 Task: Start a Sprint called Sprint0000000026 in Scrum Project Project0000000009 in Jira. Start a Sprint called Sprint0000000027 in Scrum Project Project0000000009 in Jira. Start a Sprint called Sprint0000000028 in Scrum Project Project0000000010 in Jira. Start a Sprint called Sprint0000000029 in Scrum Project Project0000000010 in Jira. Start a Sprint called Sprint0000000030 in Scrum Project Project0000000010 in Jira
Action: Mouse scrolled (579, 410) with delta (0, 0)
Screenshot: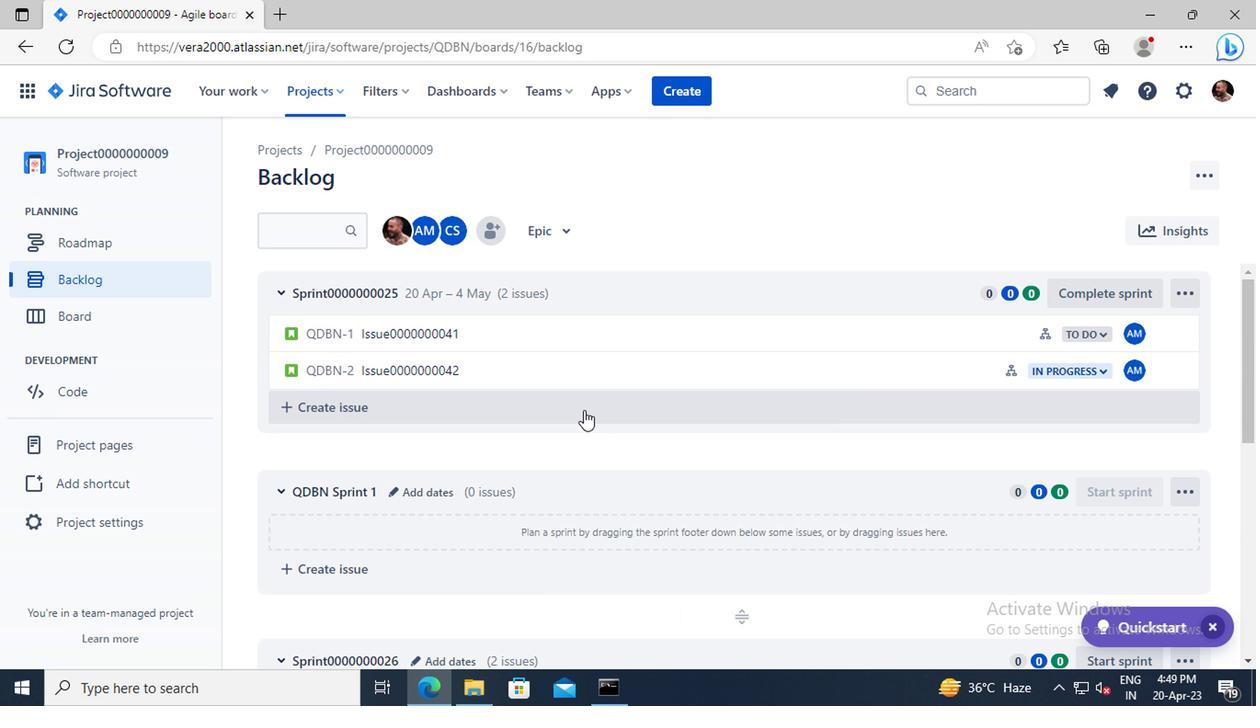 
Action: Mouse scrolled (579, 410) with delta (0, 0)
Screenshot: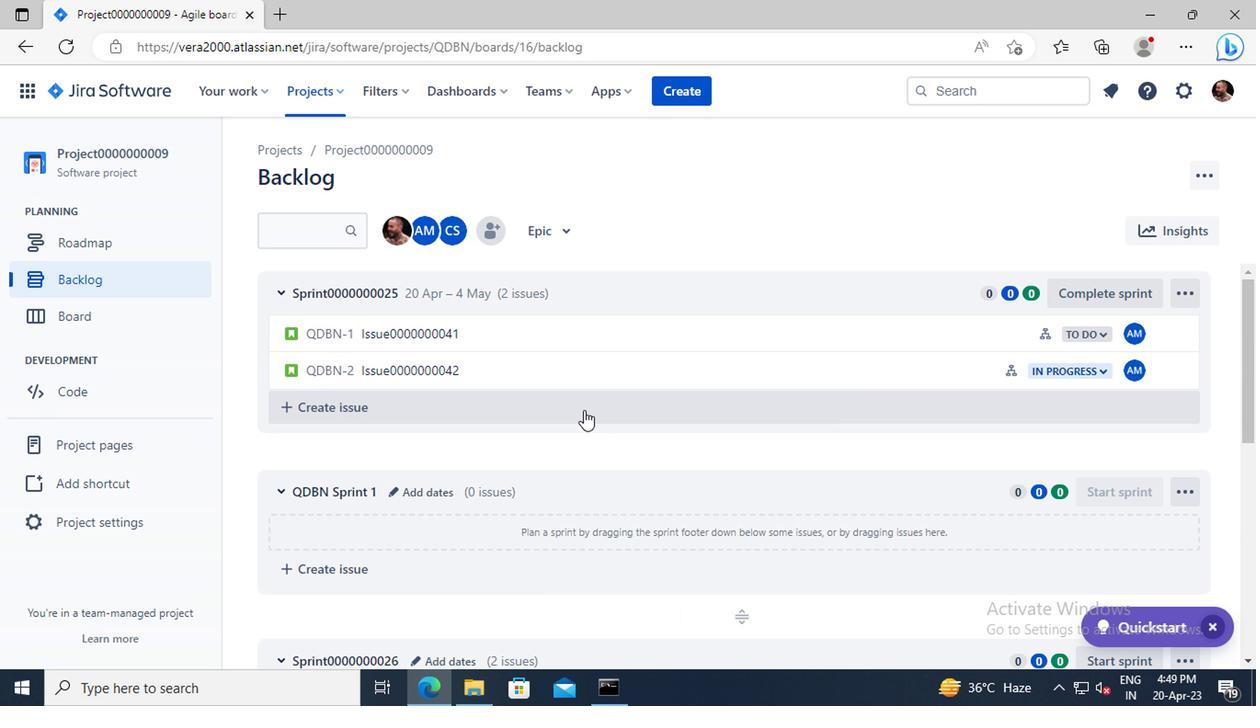 
Action: Mouse scrolled (579, 410) with delta (0, 0)
Screenshot: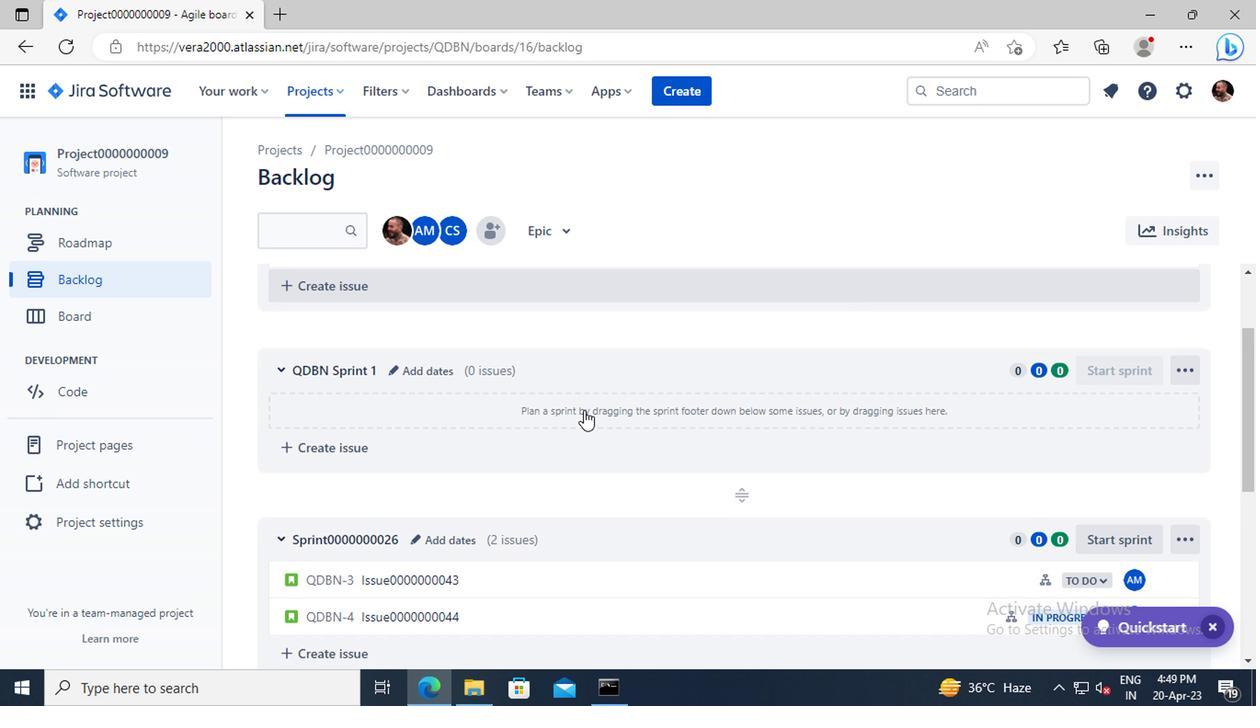 
Action: Mouse moved to (1100, 481)
Screenshot: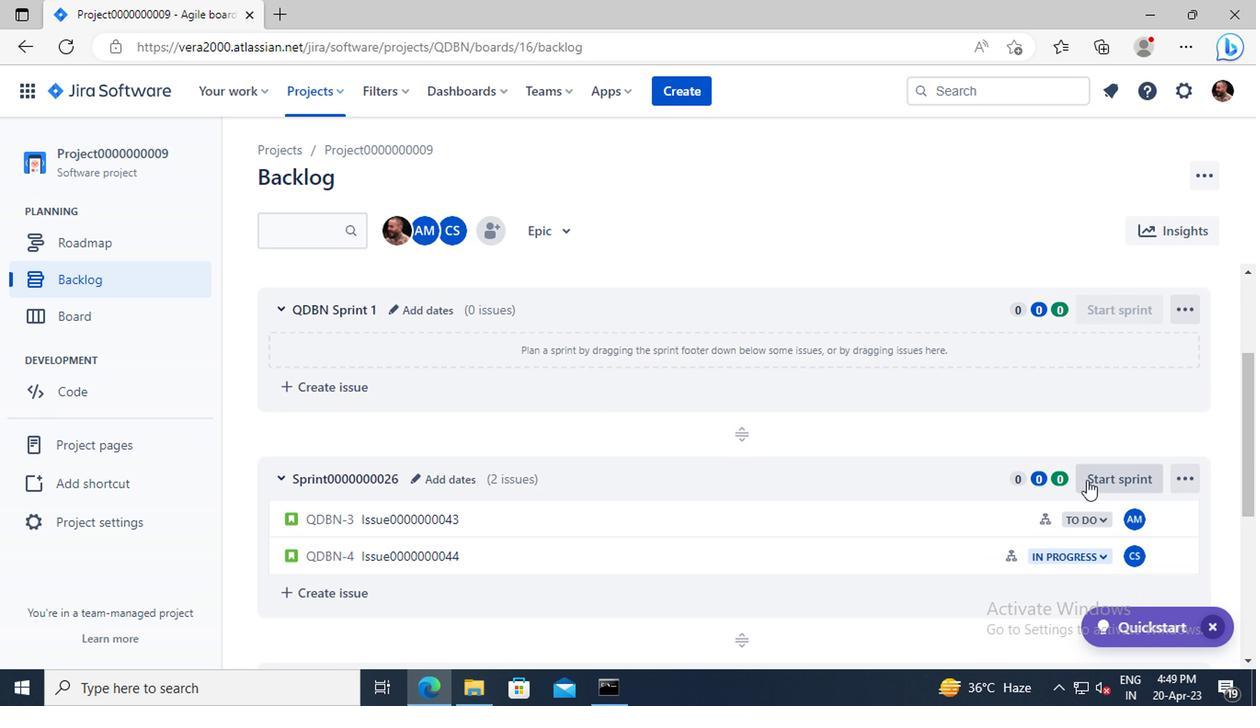 
Action: Mouse pressed left at (1100, 481)
Screenshot: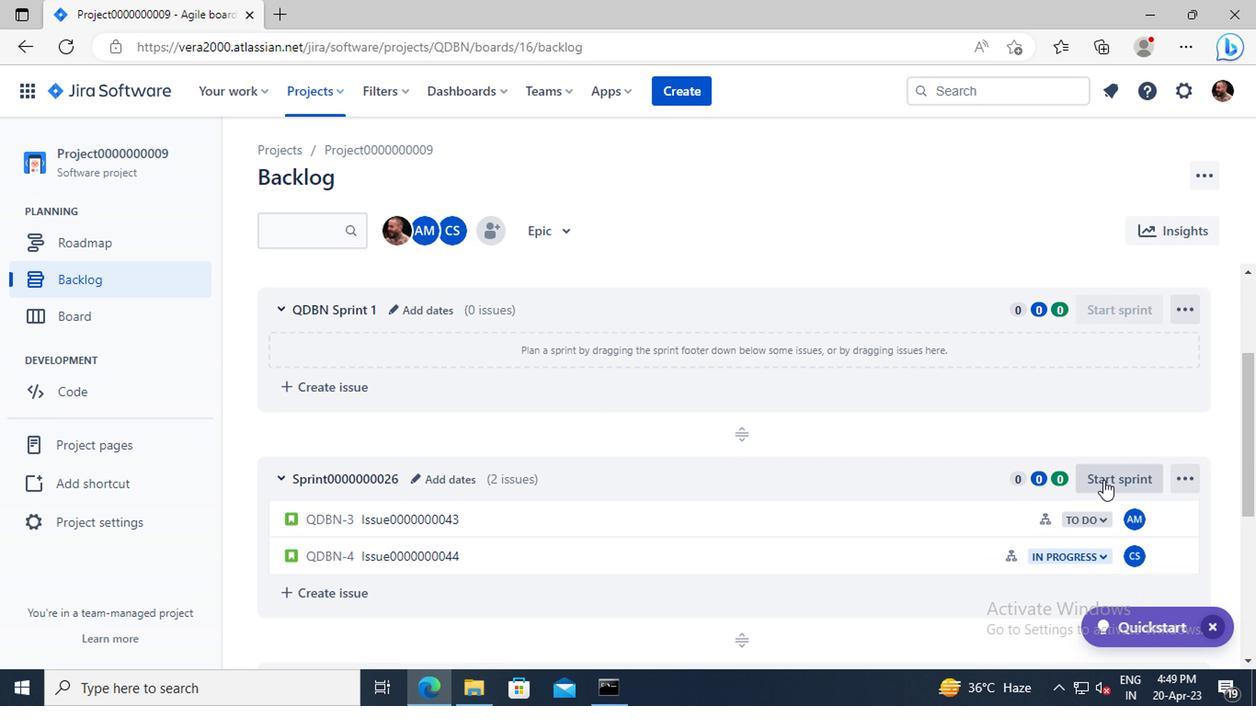 
Action: Mouse moved to (792, 441)
Screenshot: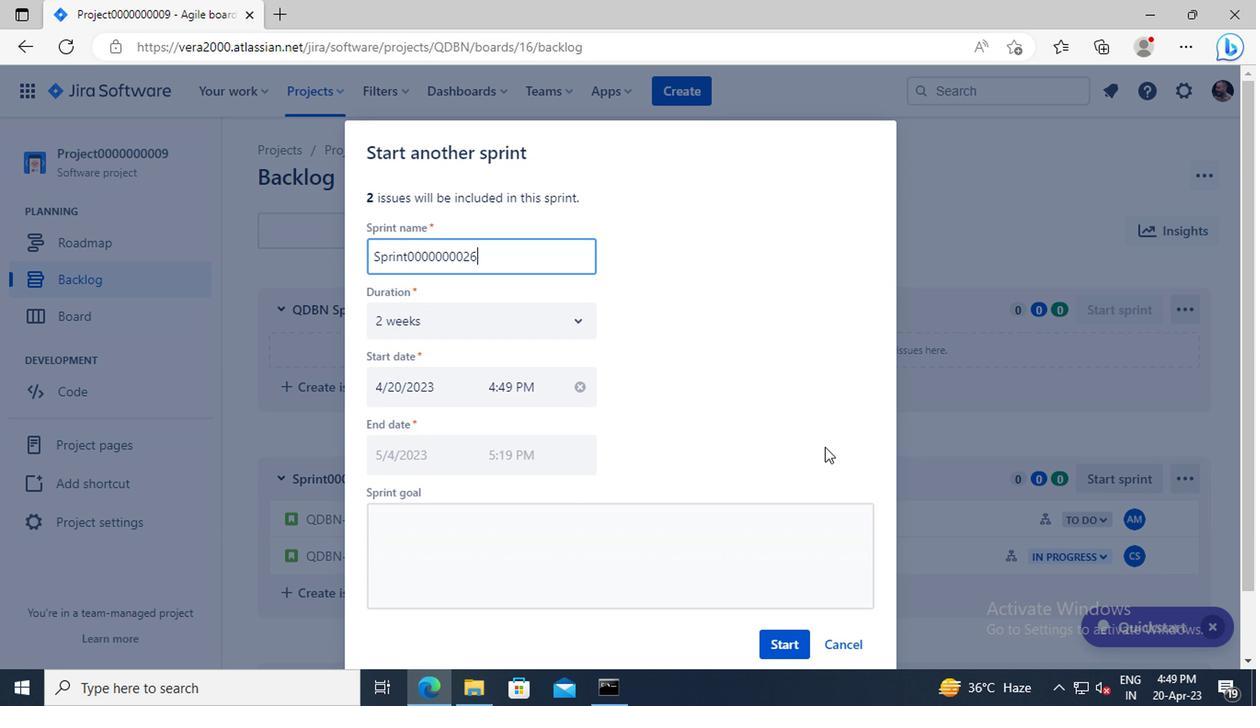 
Action: Mouse scrolled (792, 440) with delta (0, 0)
Screenshot: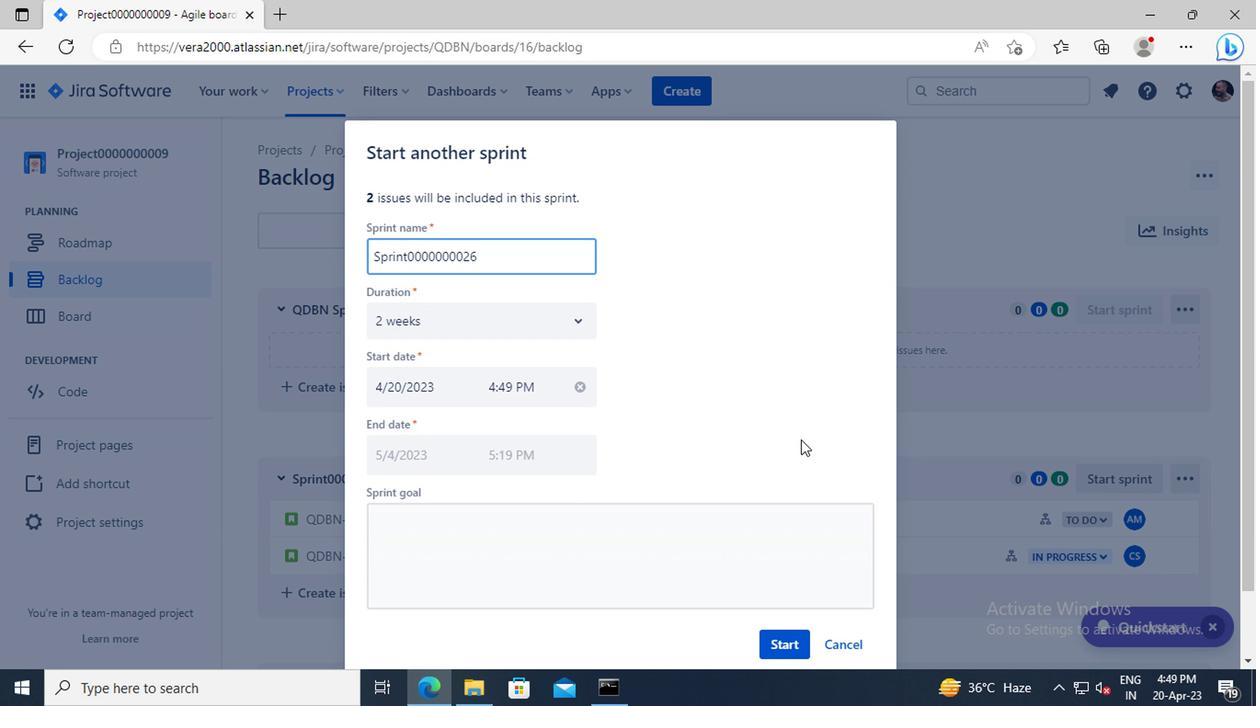 
Action: Mouse moved to (792, 568)
Screenshot: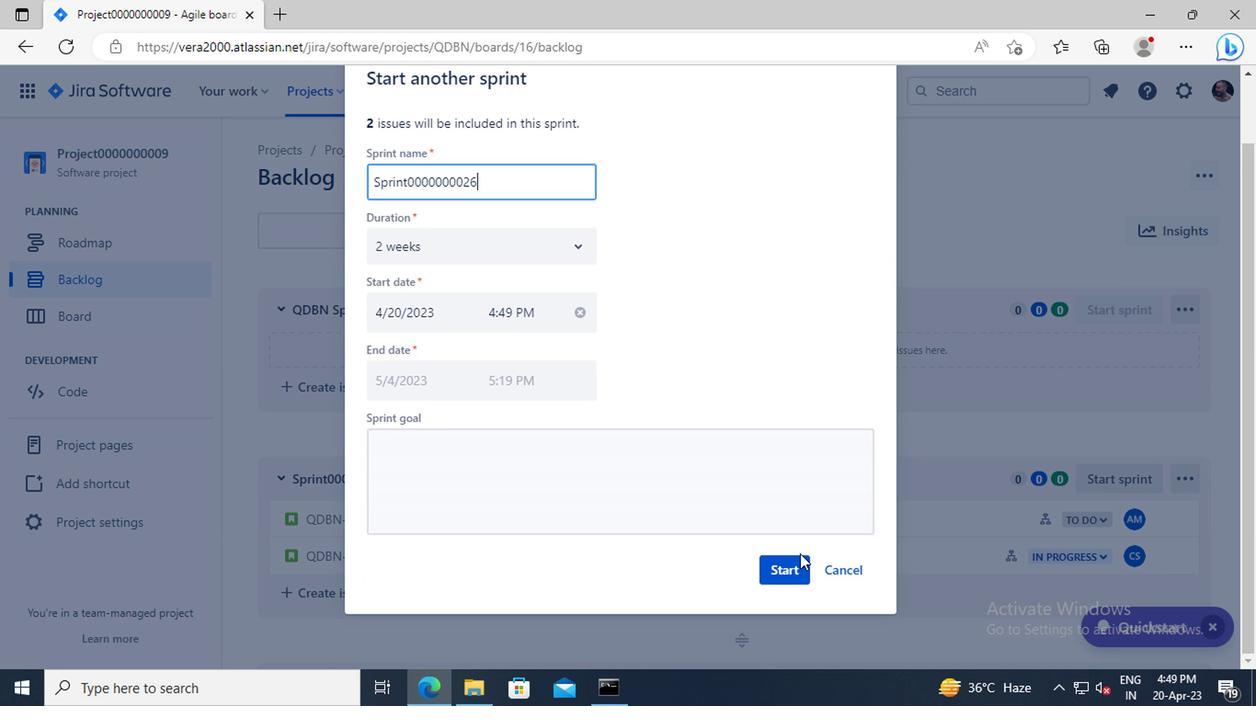
Action: Mouse pressed left at (792, 568)
Screenshot: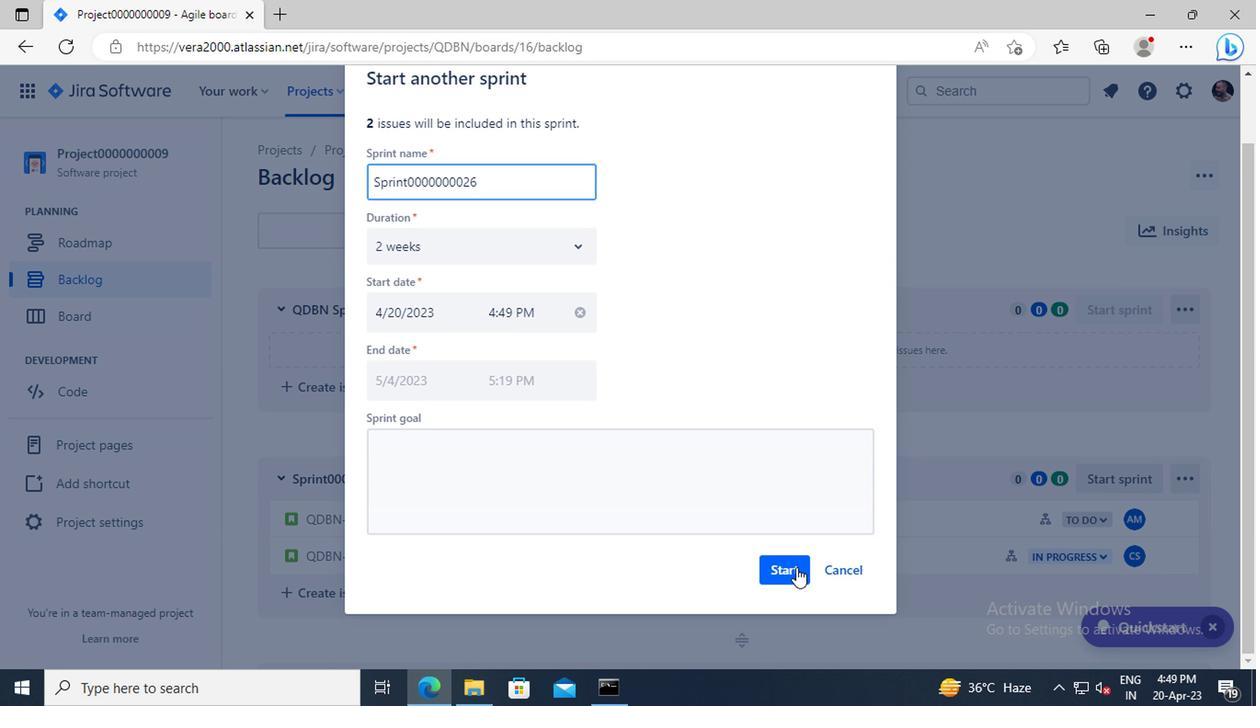
Action: Mouse moved to (100, 289)
Screenshot: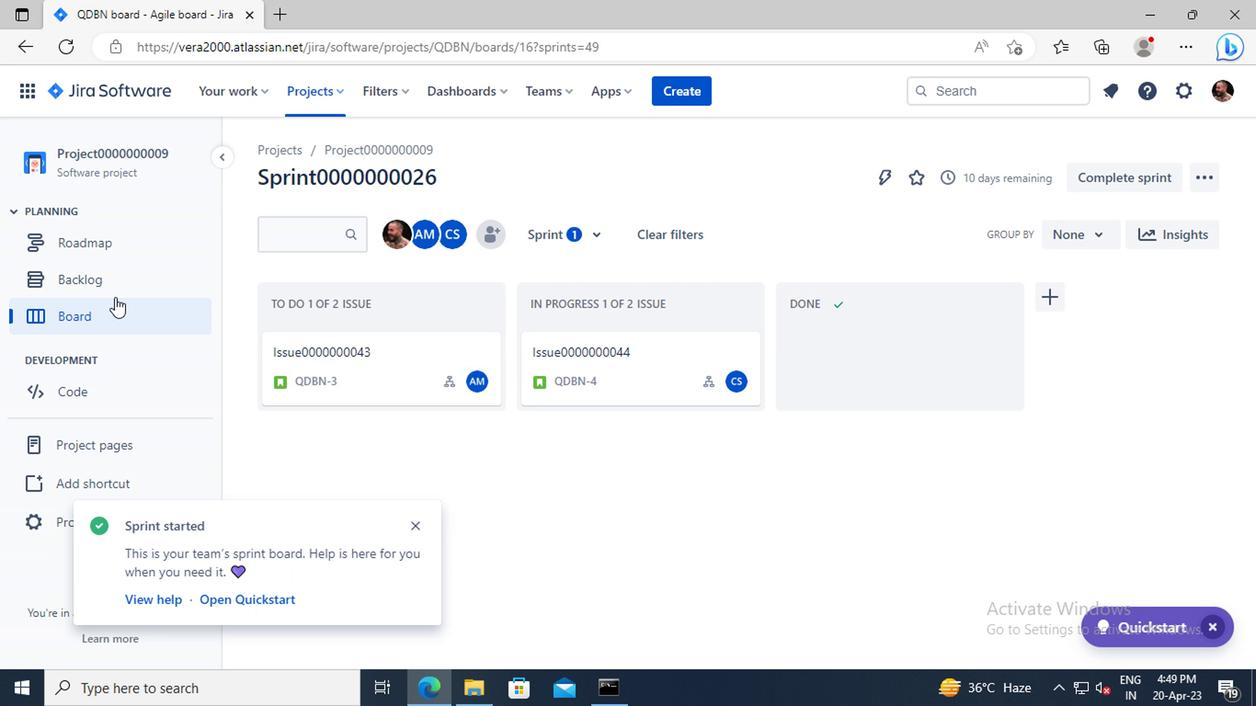 
Action: Mouse pressed left at (100, 289)
Screenshot: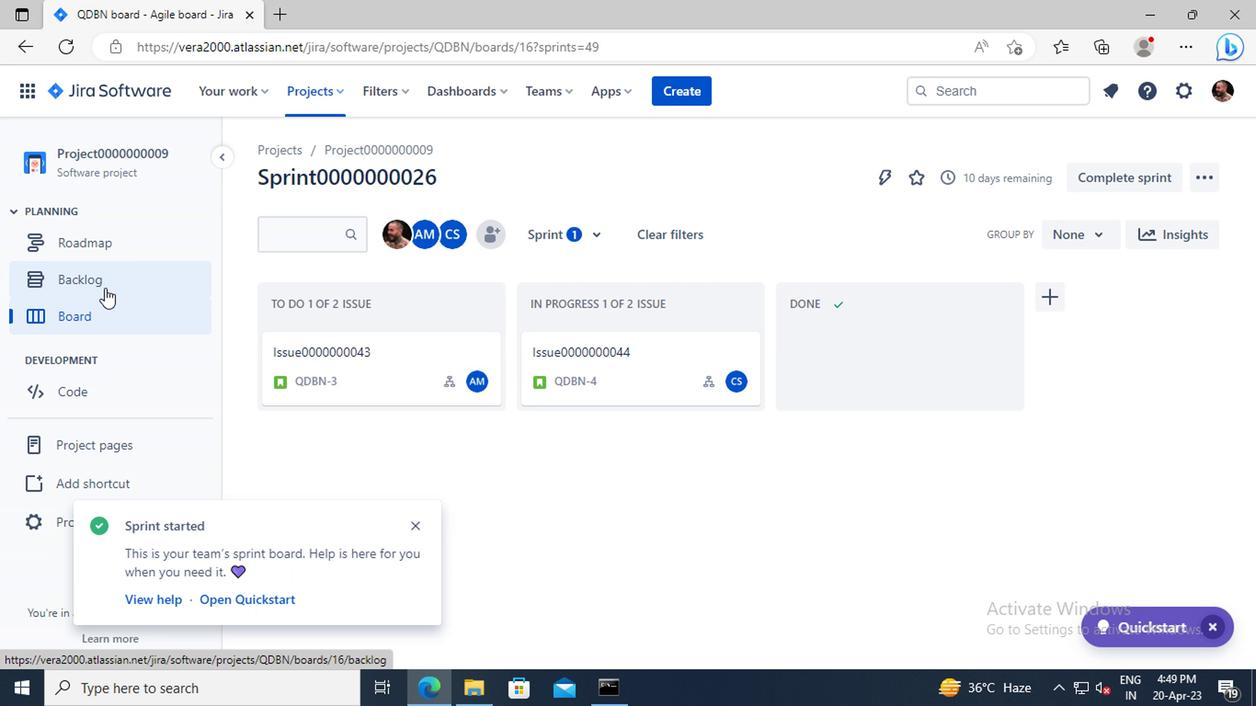 
Action: Mouse moved to (721, 293)
Screenshot: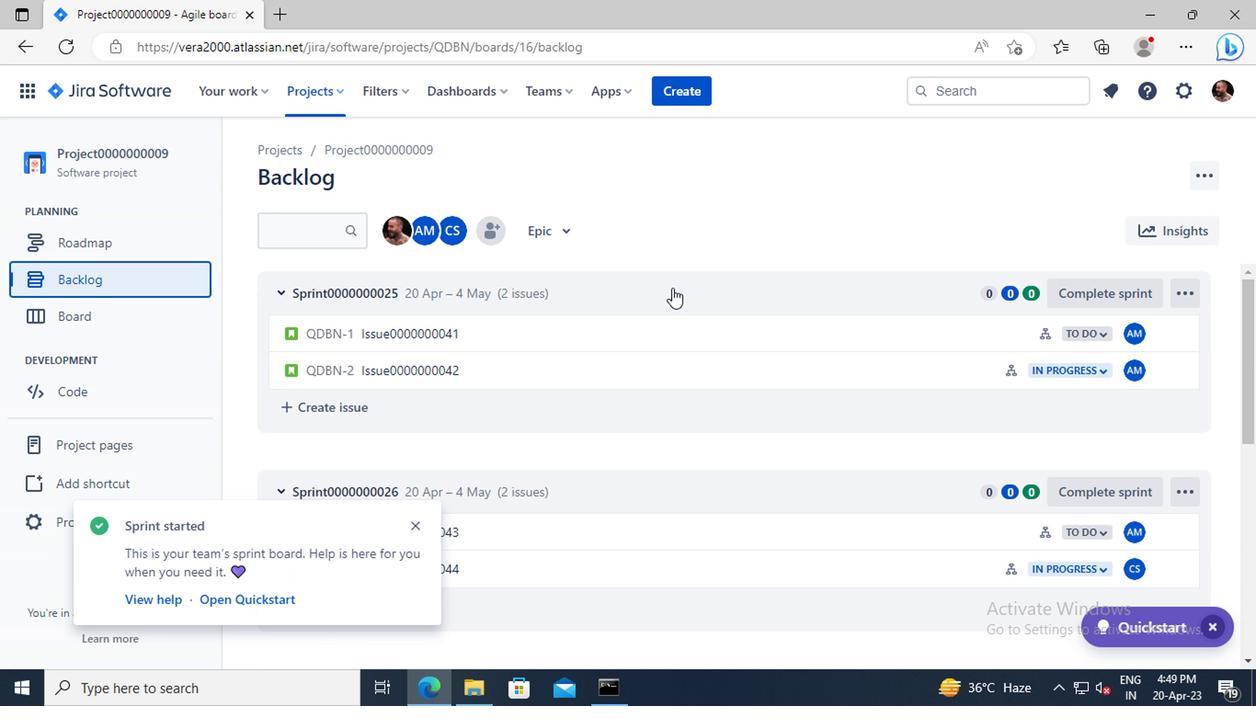 
Action: Mouse scrolled (721, 292) with delta (0, 0)
Screenshot: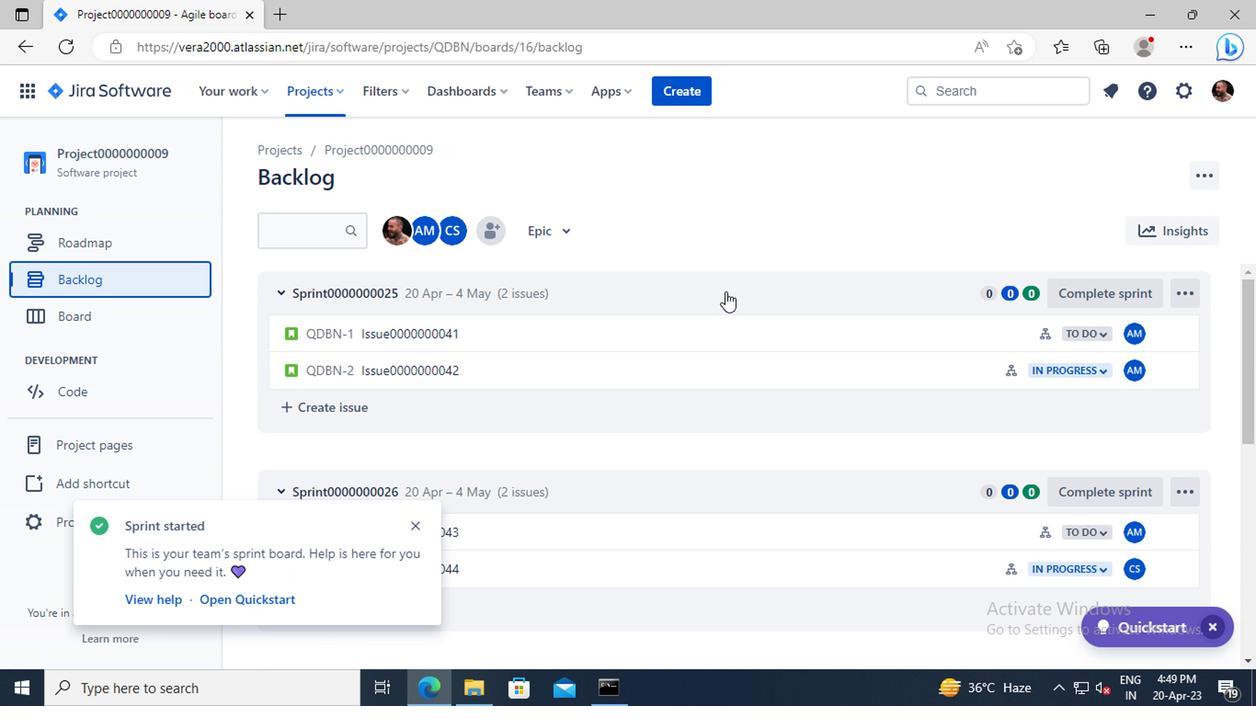 
Action: Mouse scrolled (721, 292) with delta (0, 0)
Screenshot: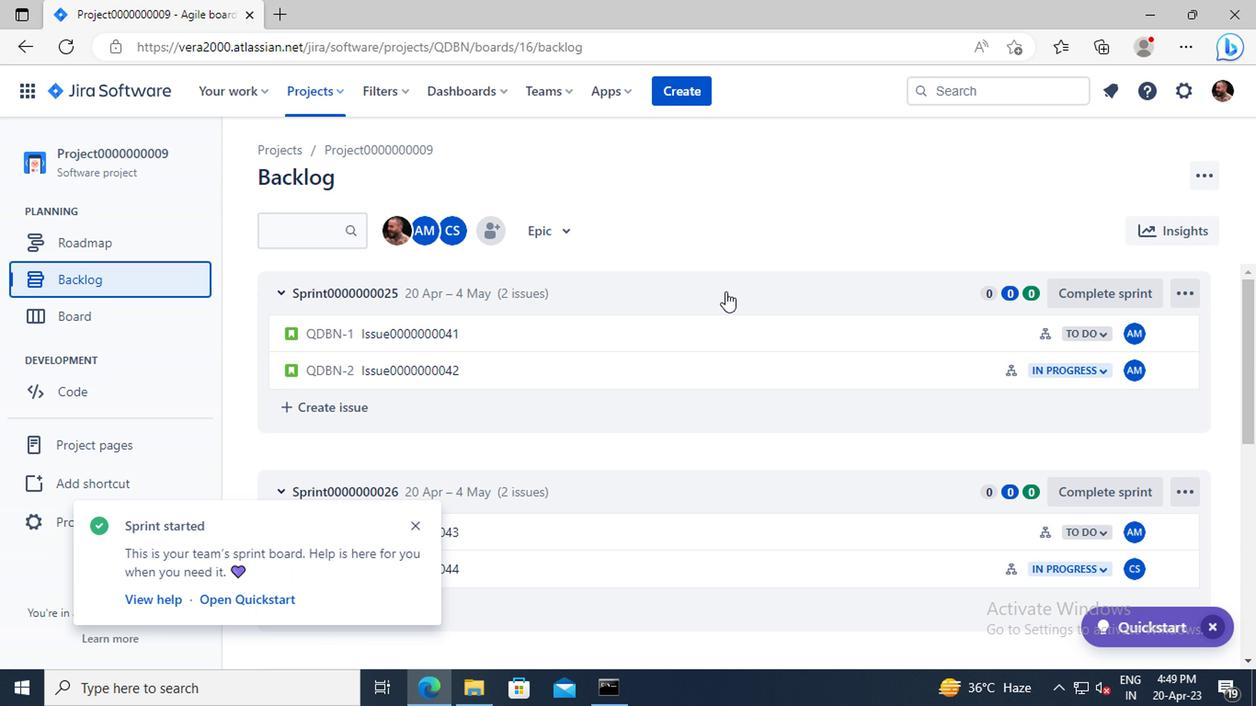 
Action: Mouse scrolled (721, 292) with delta (0, 0)
Screenshot: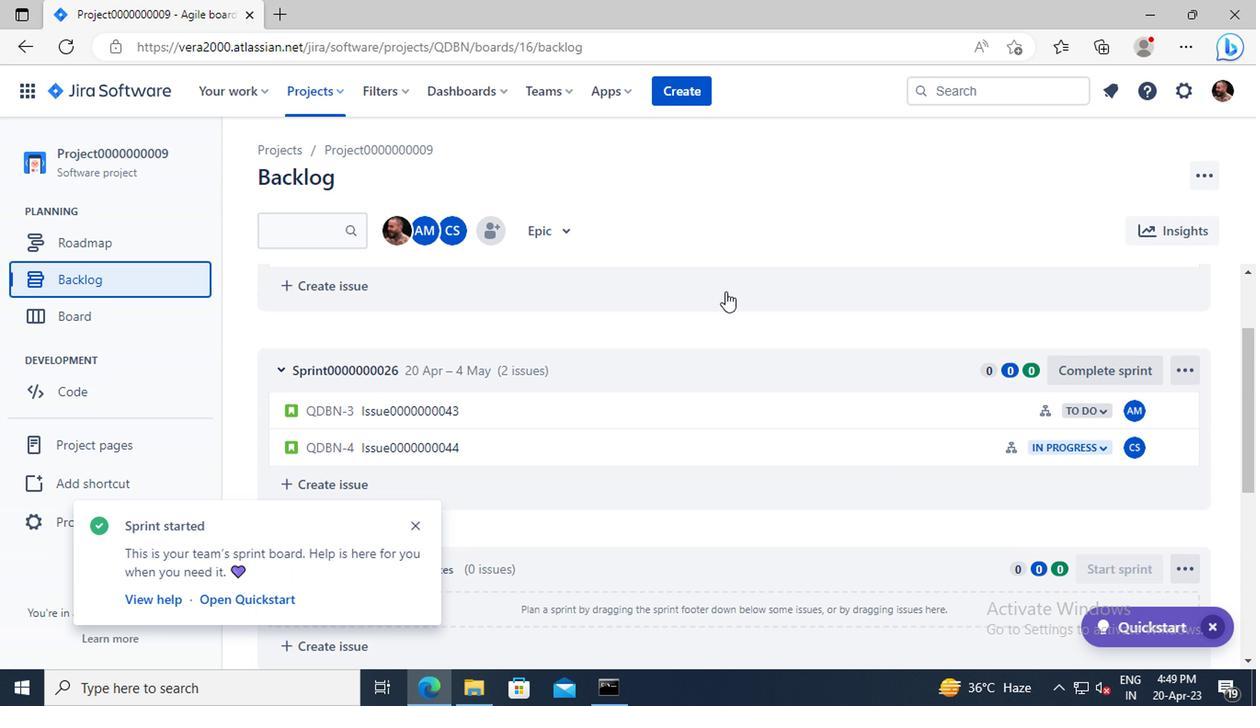 
Action: Mouse scrolled (721, 292) with delta (0, 0)
Screenshot: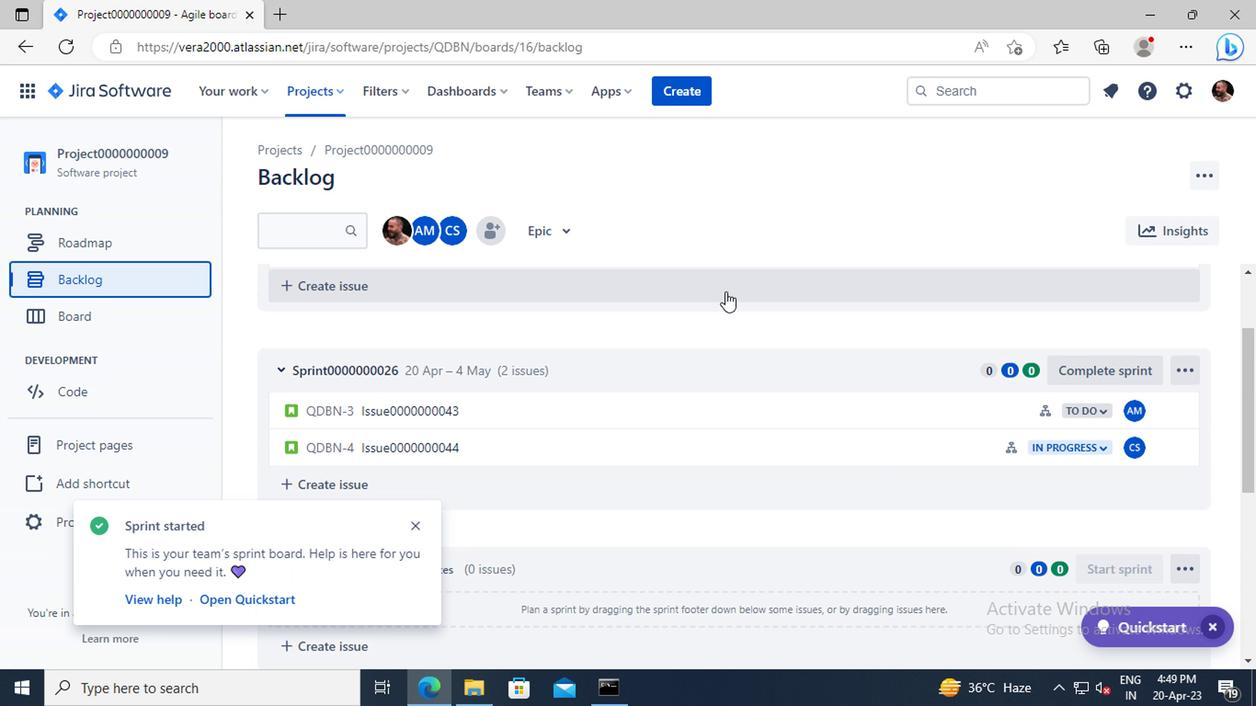 
Action: Mouse moved to (724, 294)
Screenshot: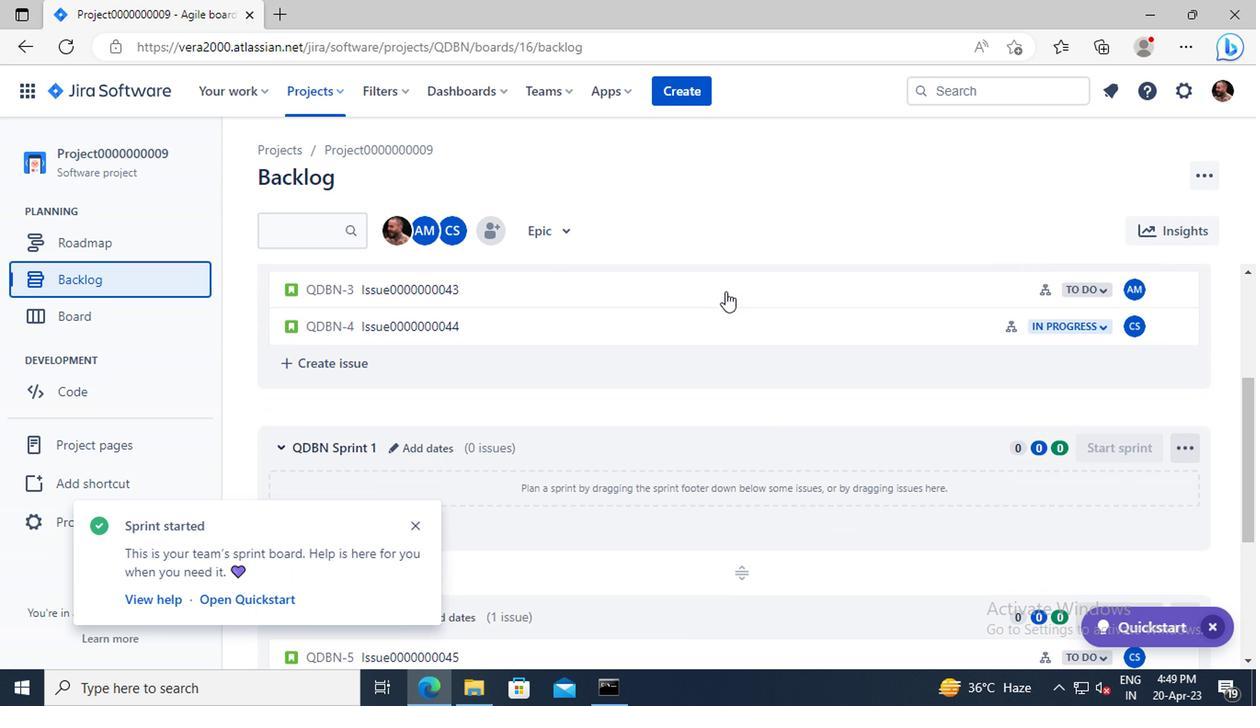 
Action: Mouse scrolled (724, 293) with delta (0, -1)
Screenshot: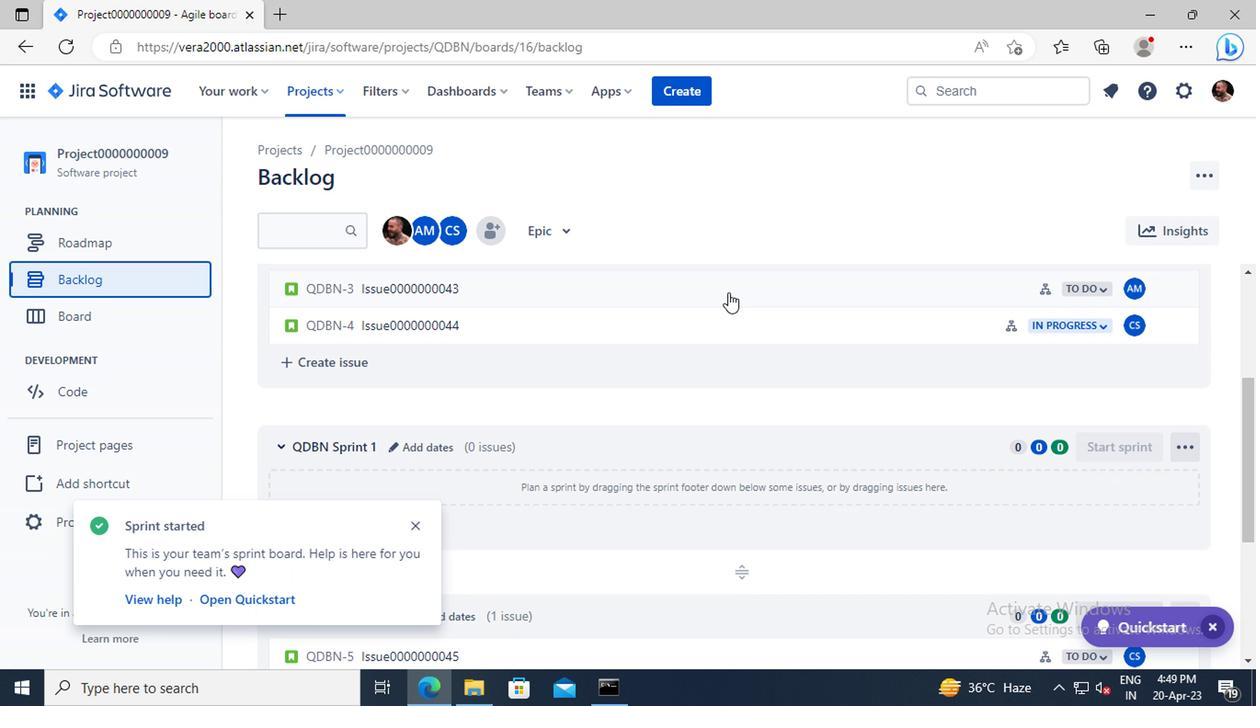 
Action: Mouse scrolled (724, 293) with delta (0, -1)
Screenshot: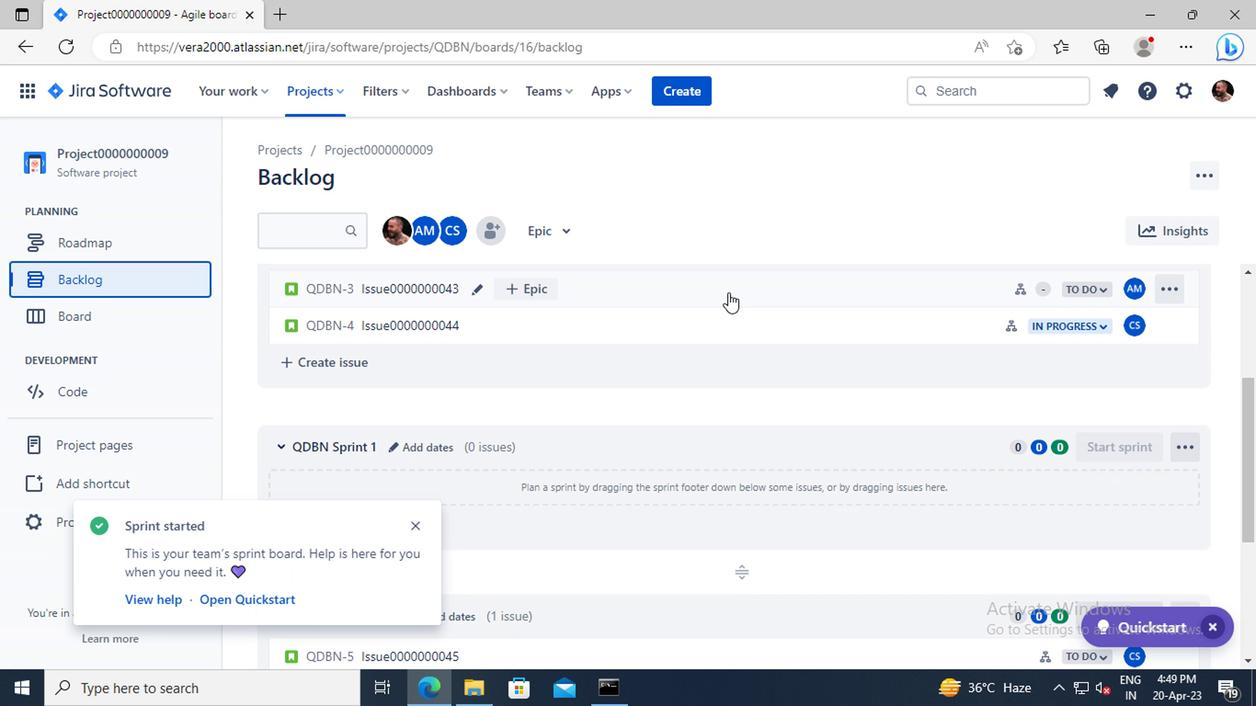 
Action: Mouse moved to (1098, 498)
Screenshot: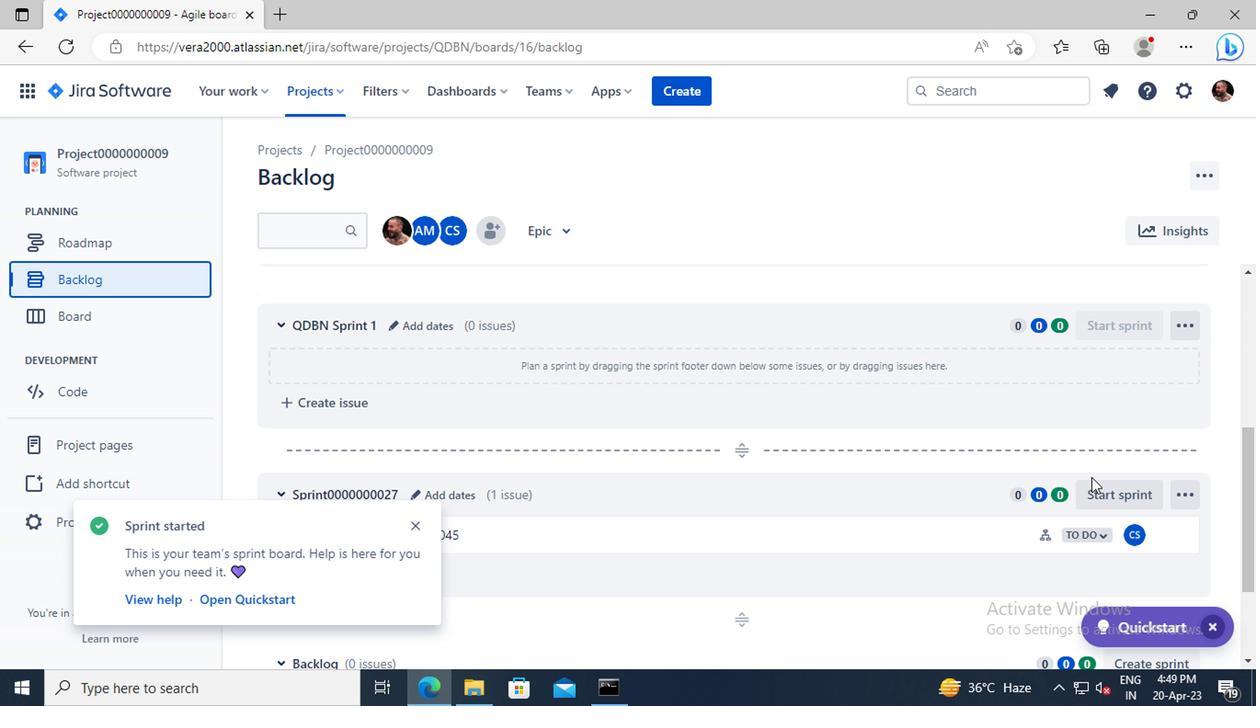 
Action: Mouse pressed left at (1098, 498)
Screenshot: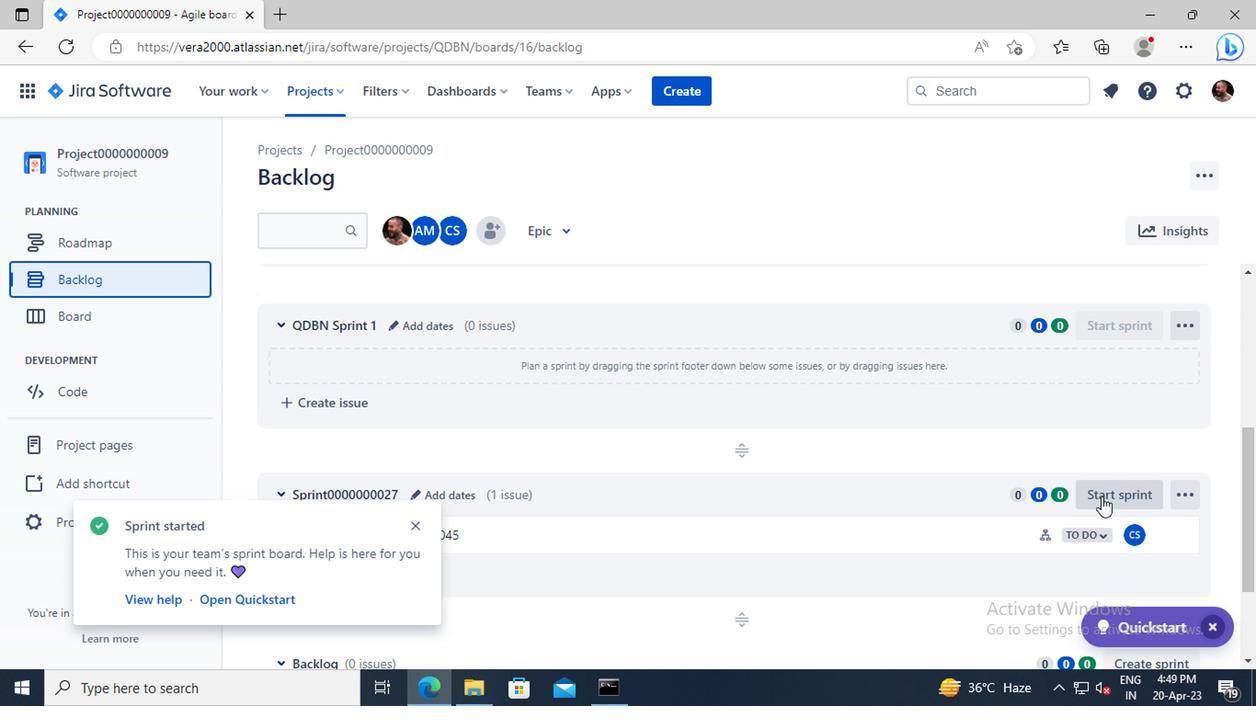 
Action: Mouse moved to (783, 427)
Screenshot: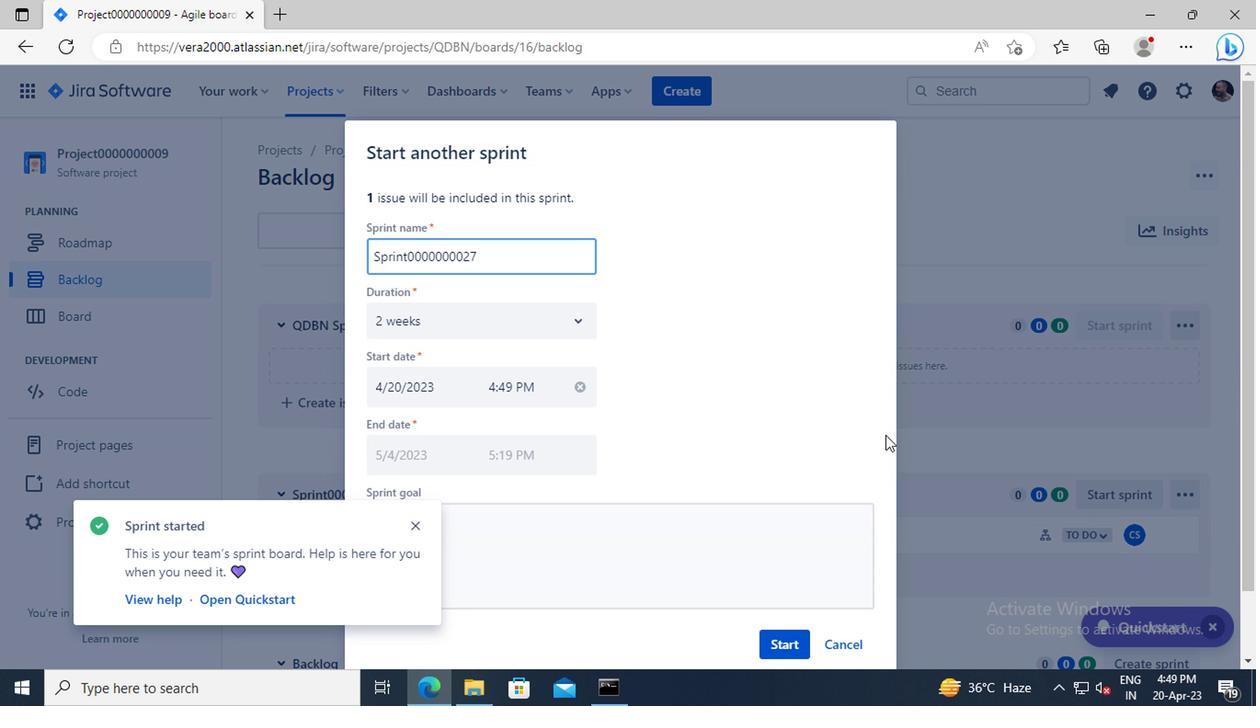 
Action: Mouse scrolled (783, 426) with delta (0, 0)
Screenshot: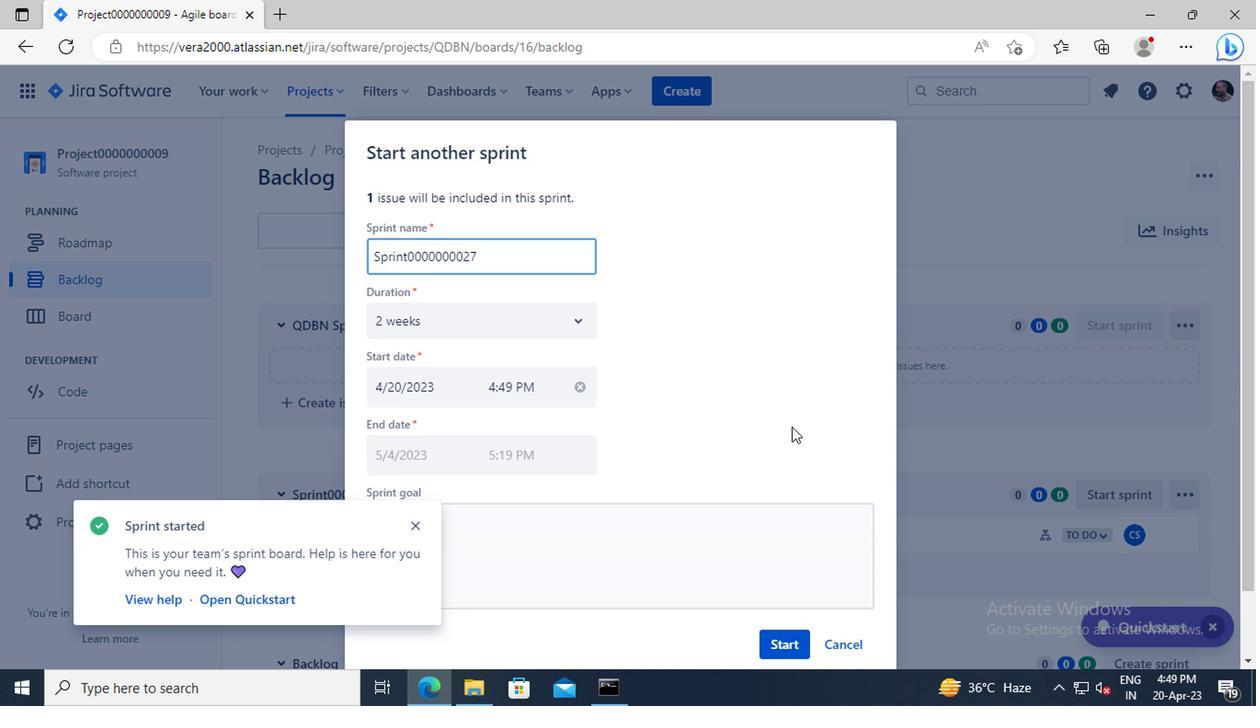 
Action: Mouse moved to (785, 564)
Screenshot: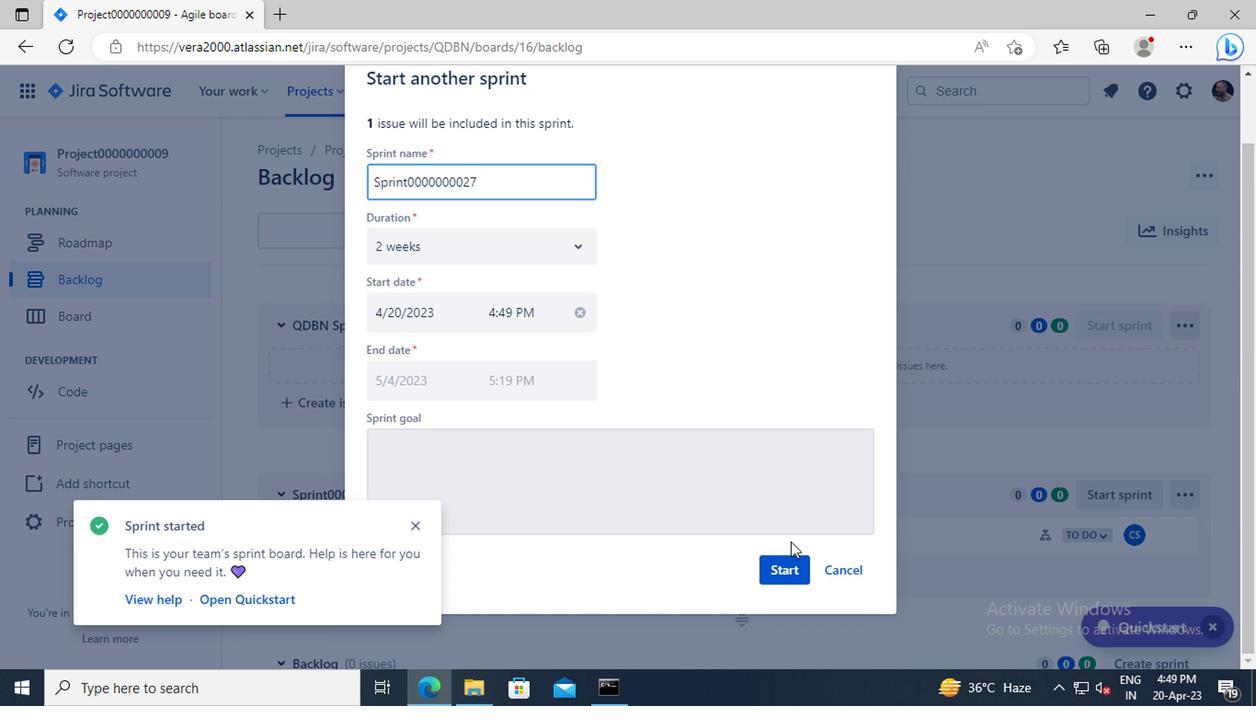 
Action: Mouse pressed left at (785, 564)
Screenshot: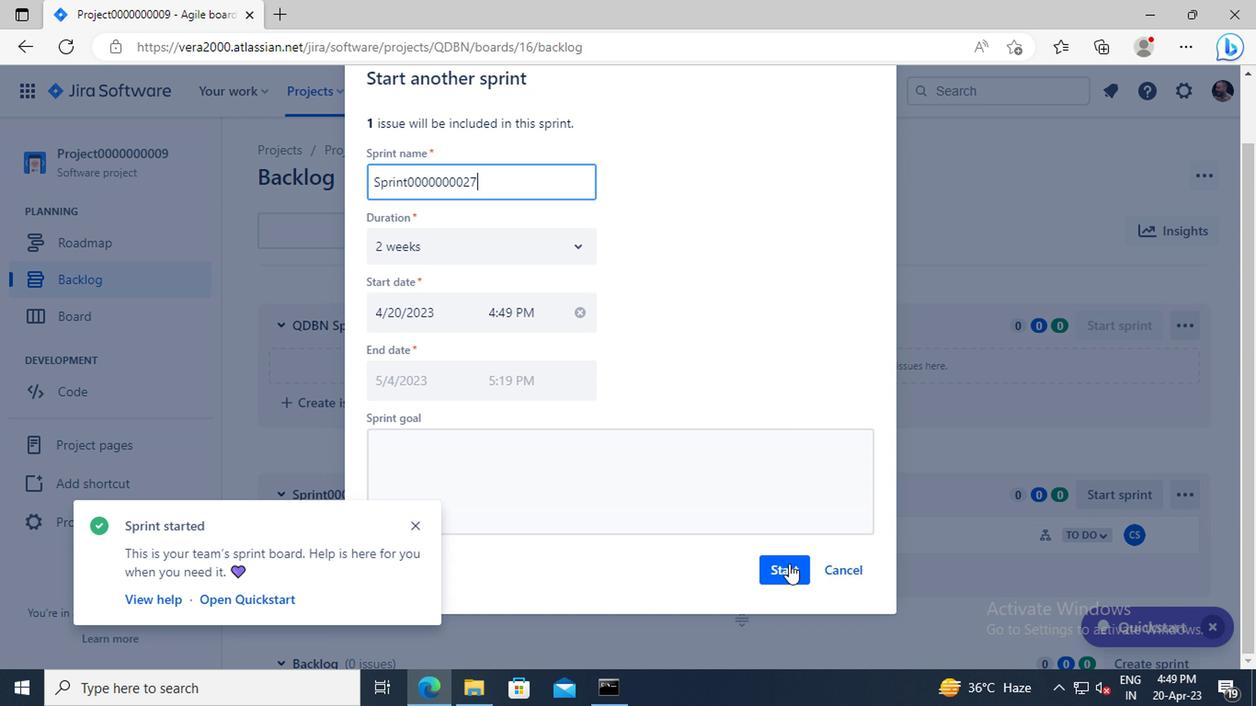 
Action: Mouse moved to (328, 94)
Screenshot: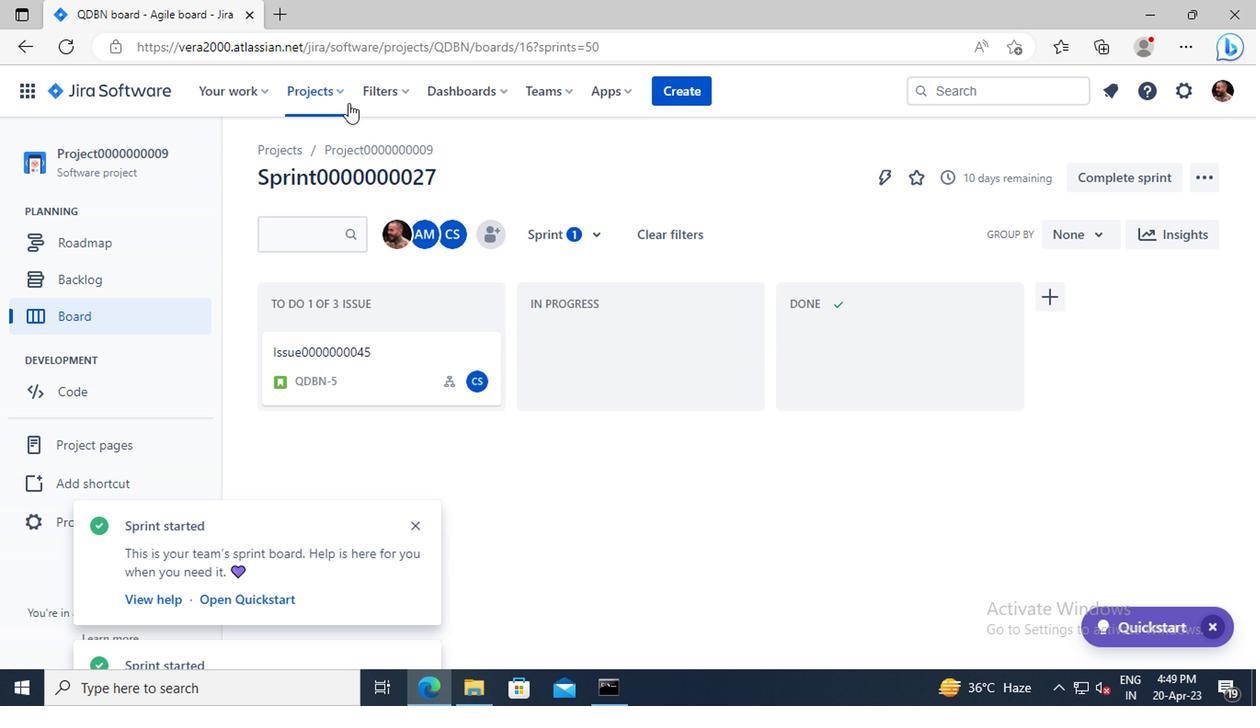 
Action: Mouse pressed left at (328, 94)
Screenshot: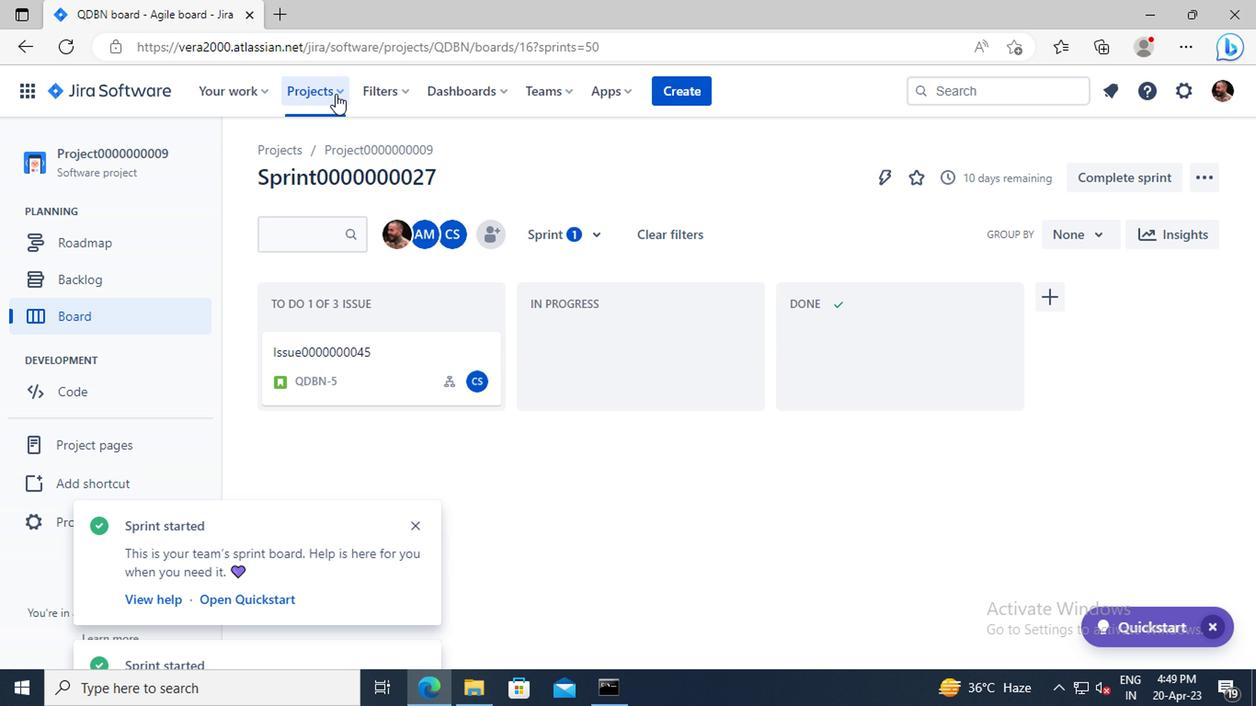 
Action: Mouse moved to (405, 221)
Screenshot: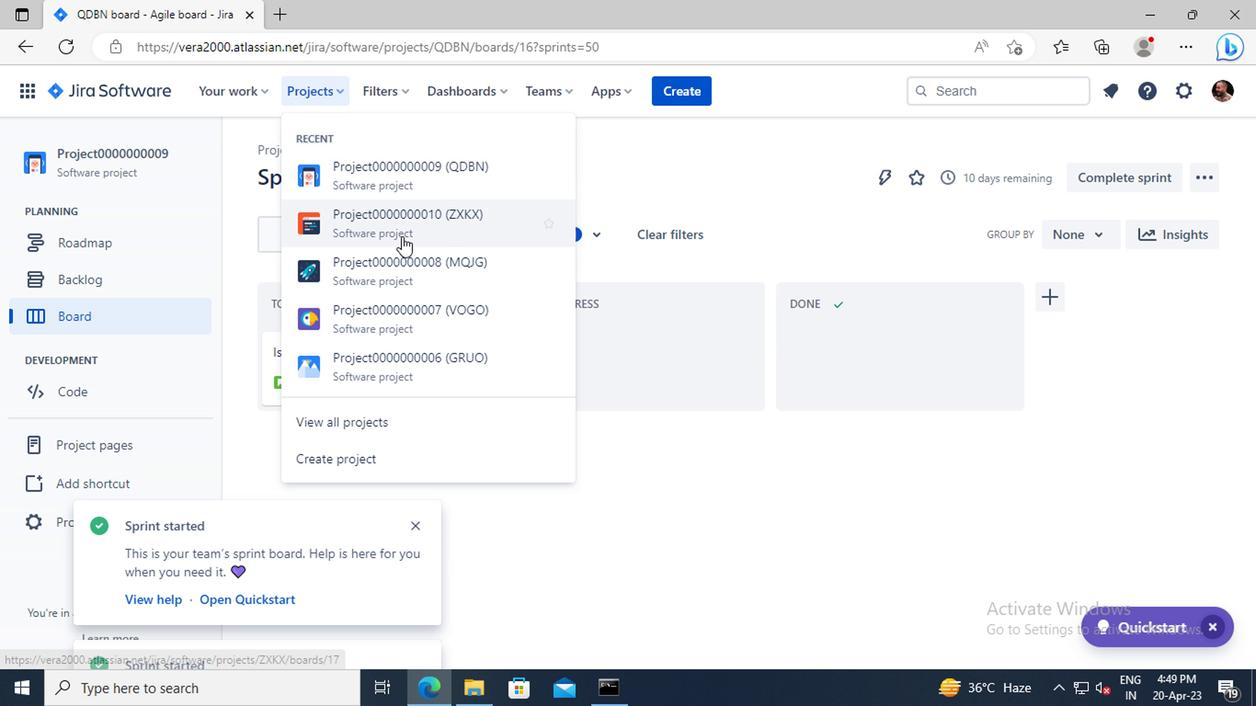 
Action: Mouse pressed left at (405, 221)
Screenshot: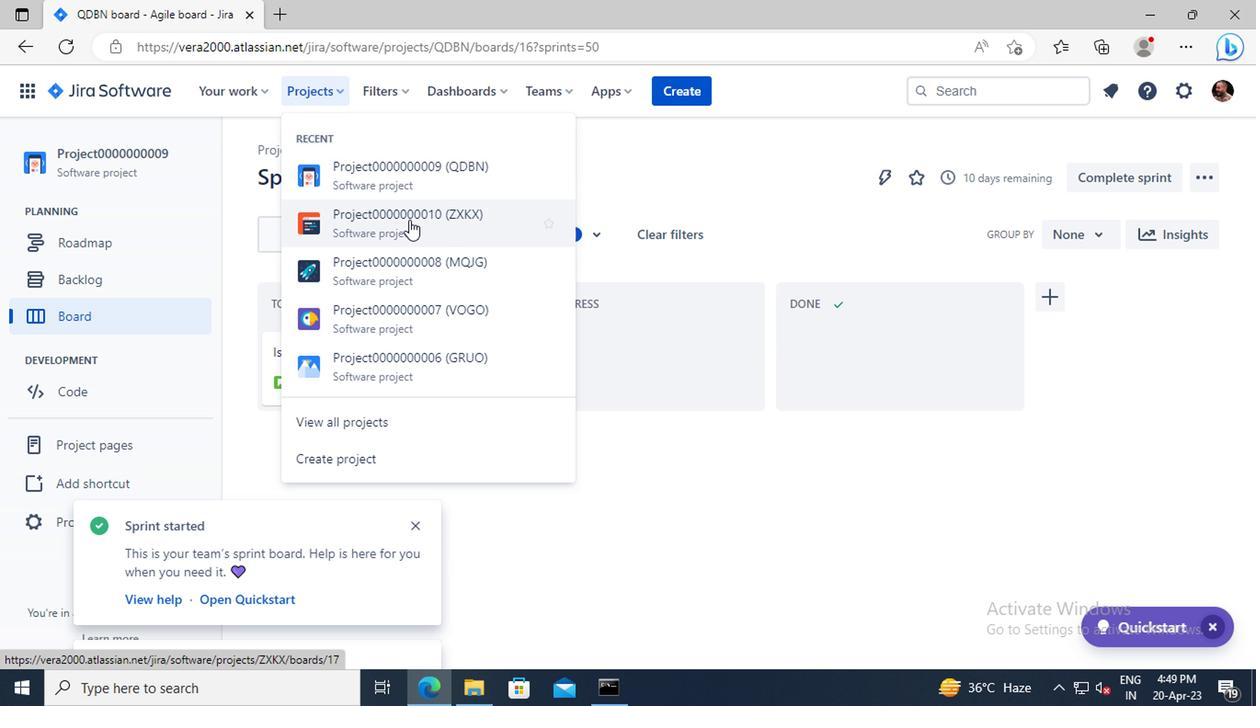 
Action: Mouse moved to (145, 276)
Screenshot: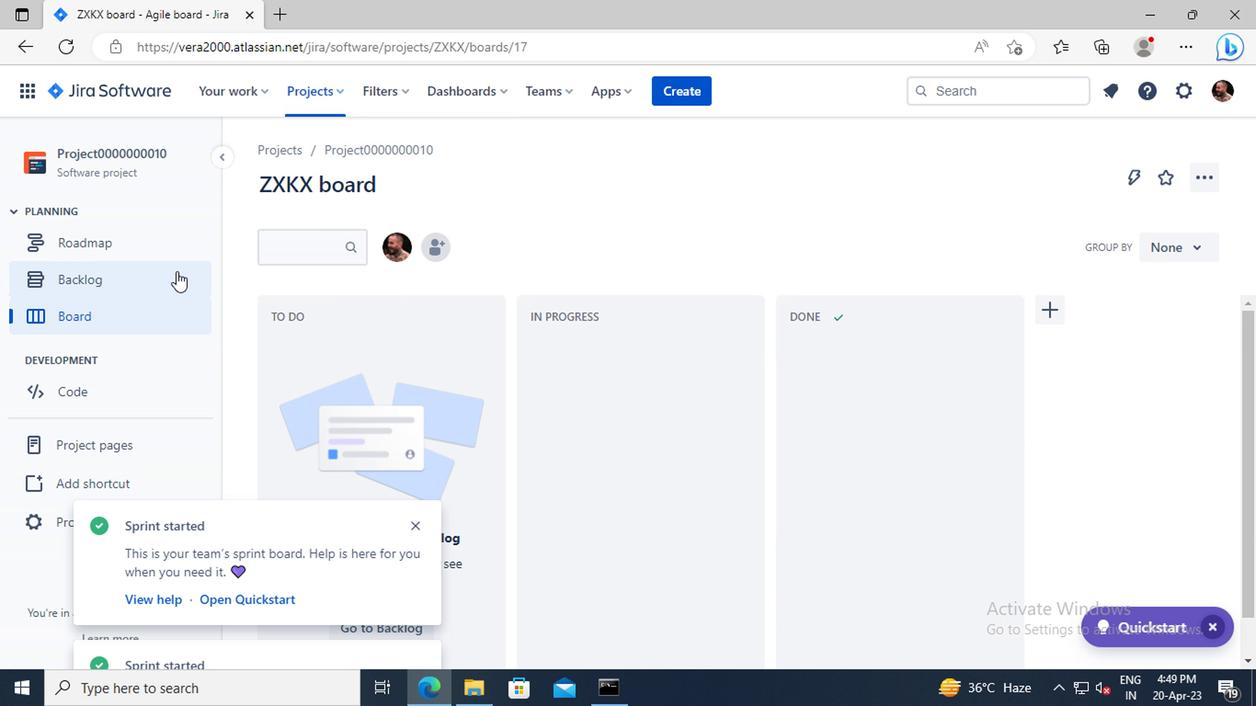 
Action: Mouse pressed left at (145, 276)
Screenshot: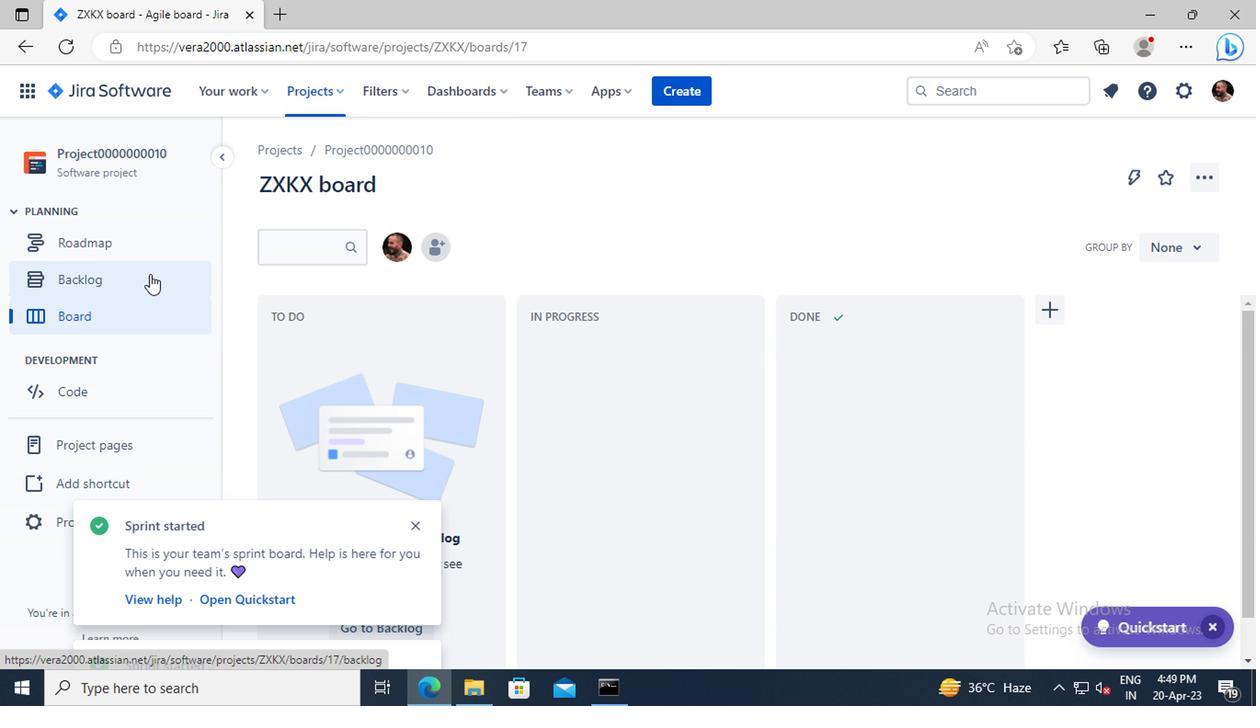 
Action: Mouse moved to (514, 314)
Screenshot: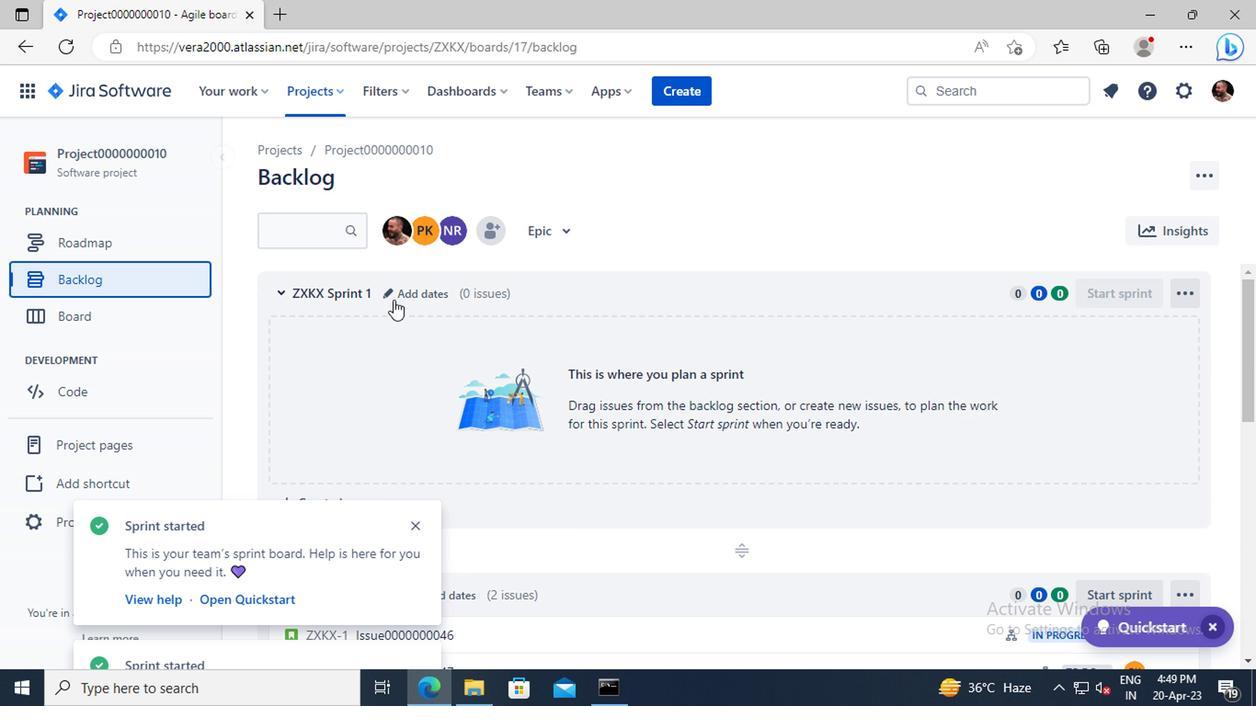 
Action: Mouse scrolled (514, 313) with delta (0, -1)
Screenshot: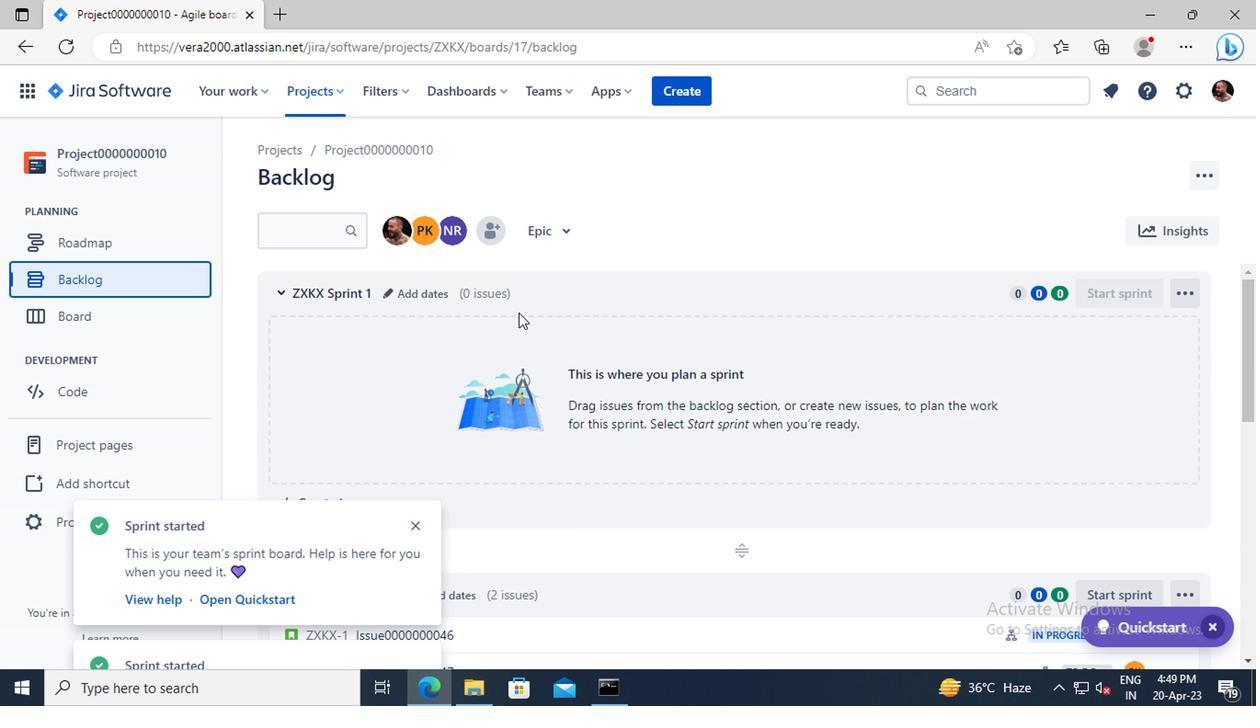 
Action: Mouse scrolled (514, 313) with delta (0, -1)
Screenshot: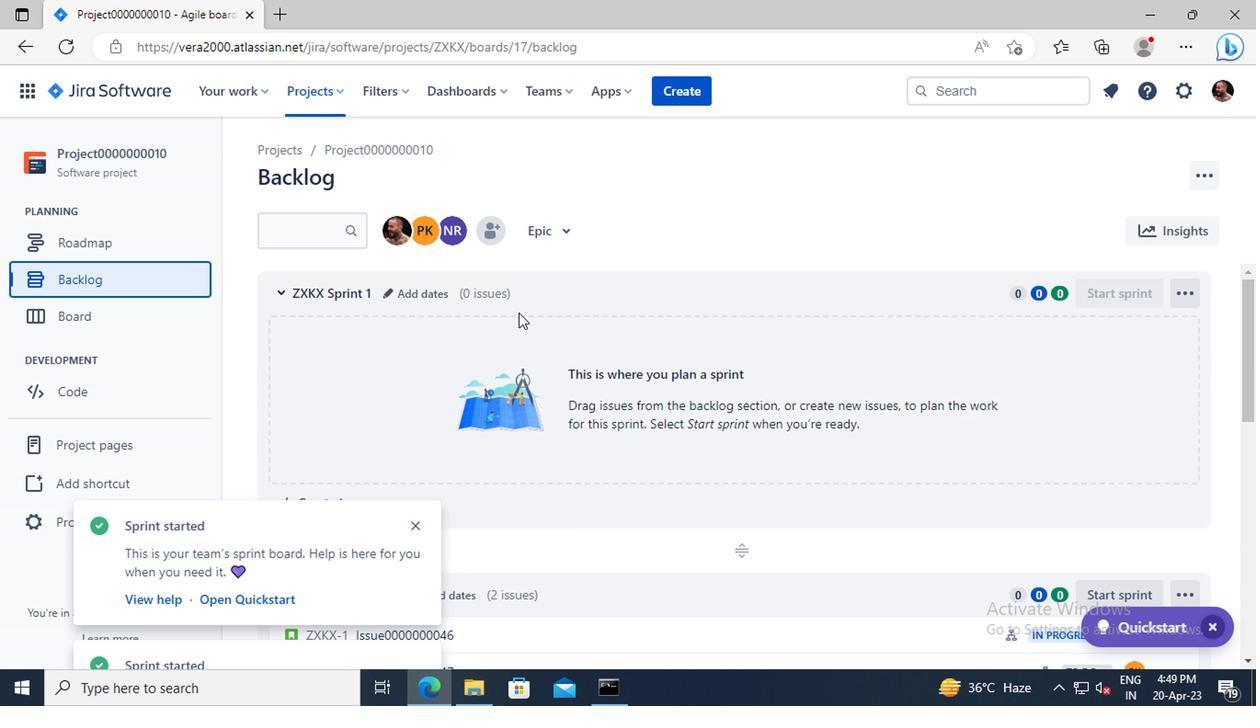 
Action: Mouse scrolled (514, 313) with delta (0, -1)
Screenshot: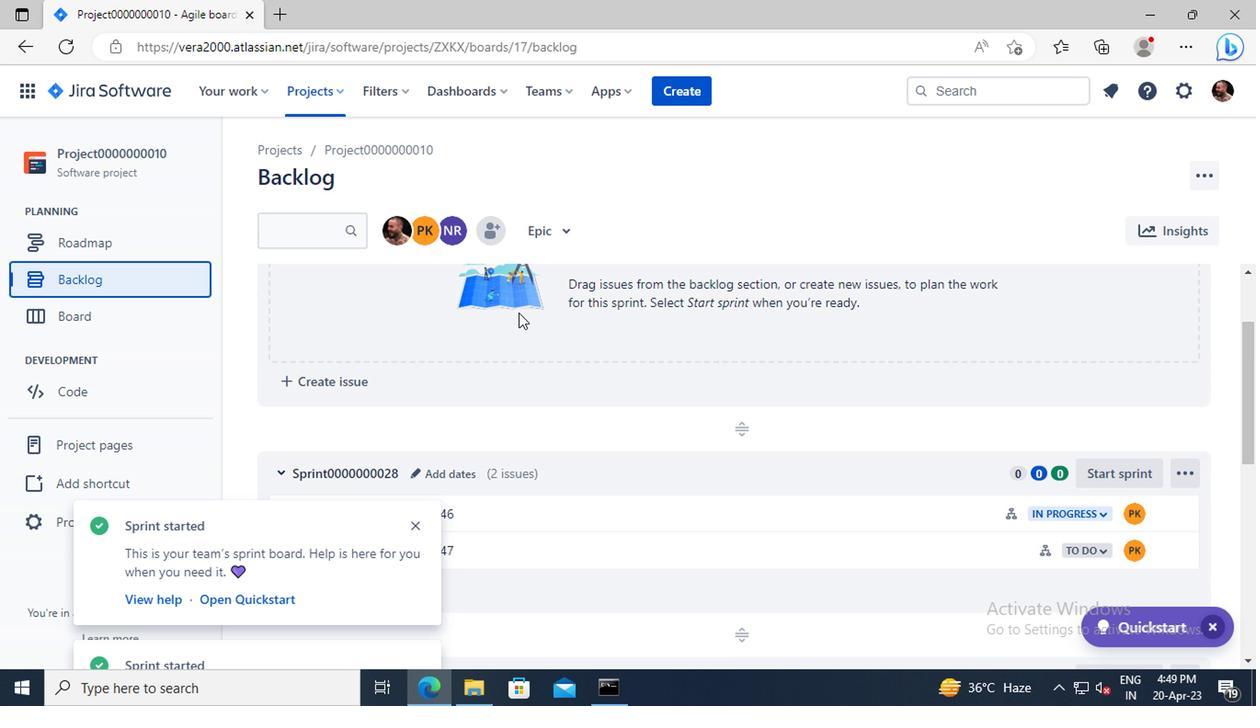 
Action: Mouse moved to (1097, 410)
Screenshot: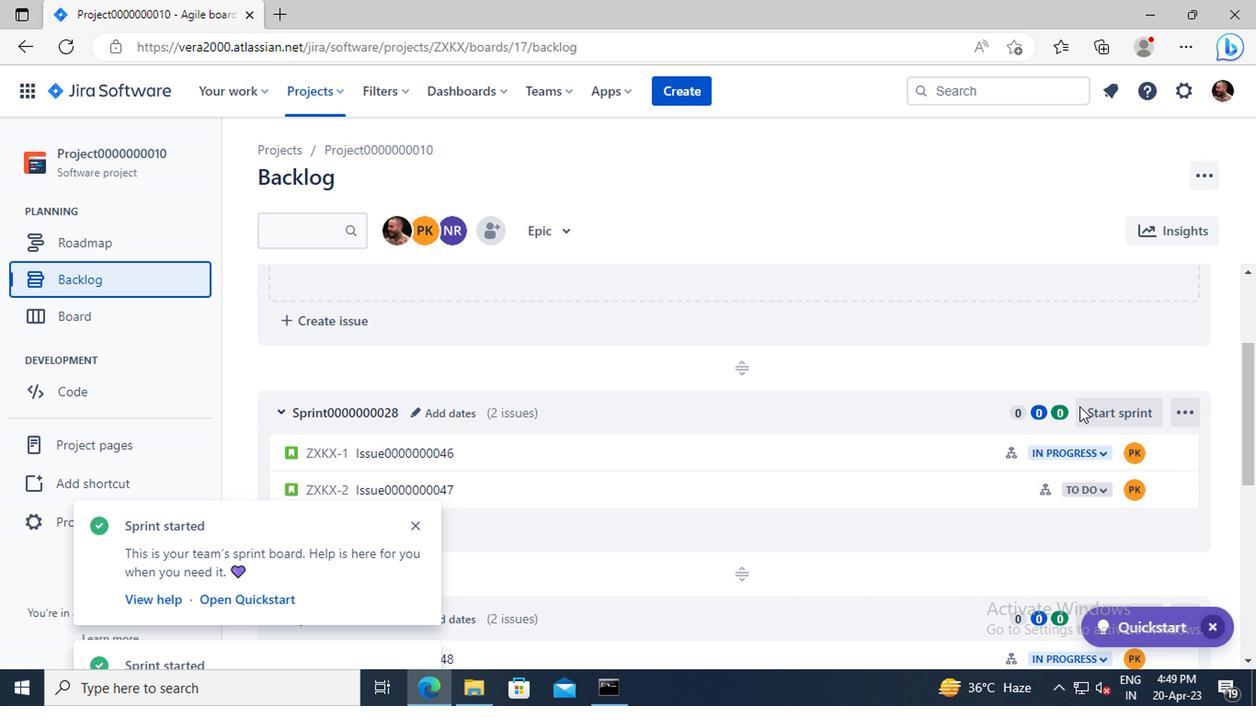 
Action: Mouse pressed left at (1097, 410)
Screenshot: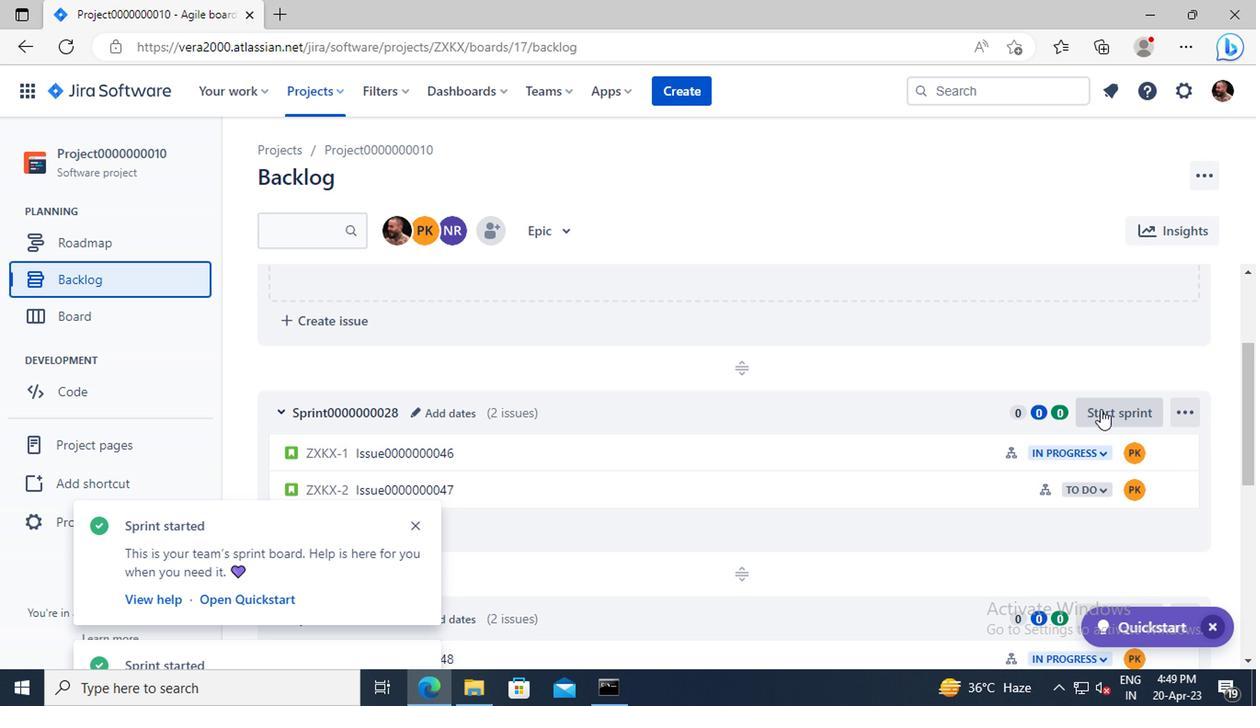 
Action: Mouse moved to (816, 410)
Screenshot: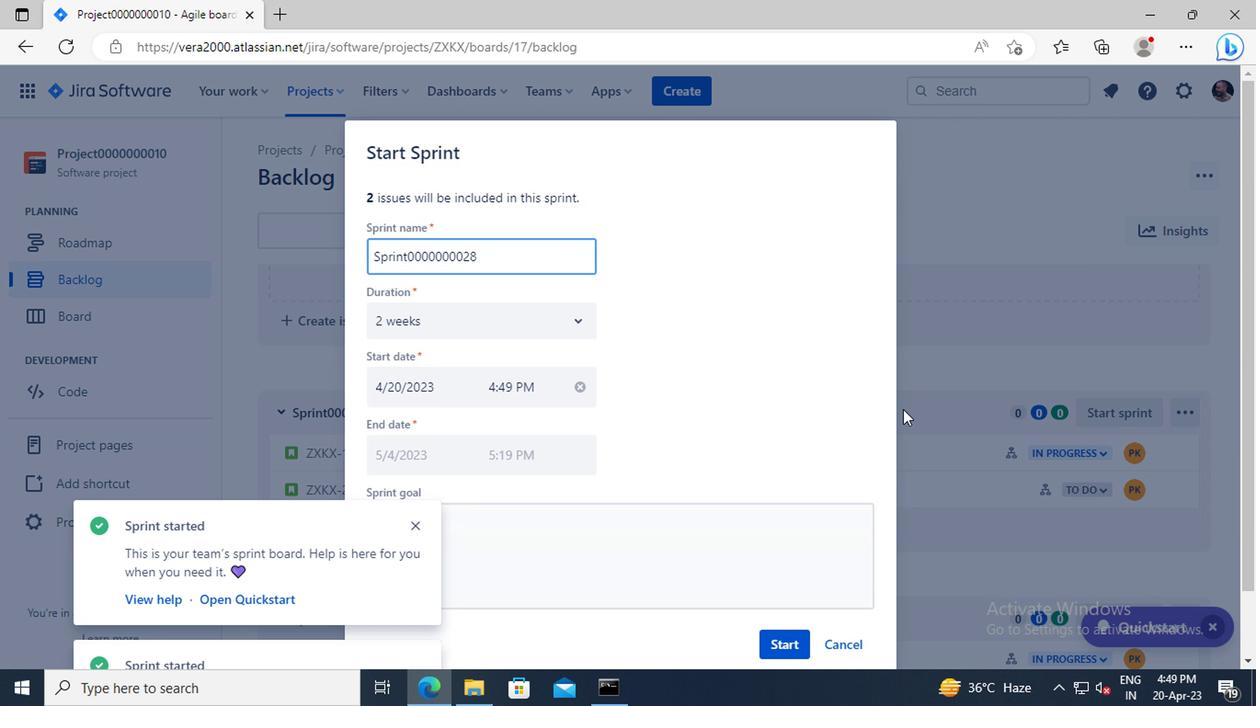 
Action: Mouse scrolled (816, 409) with delta (0, -1)
Screenshot: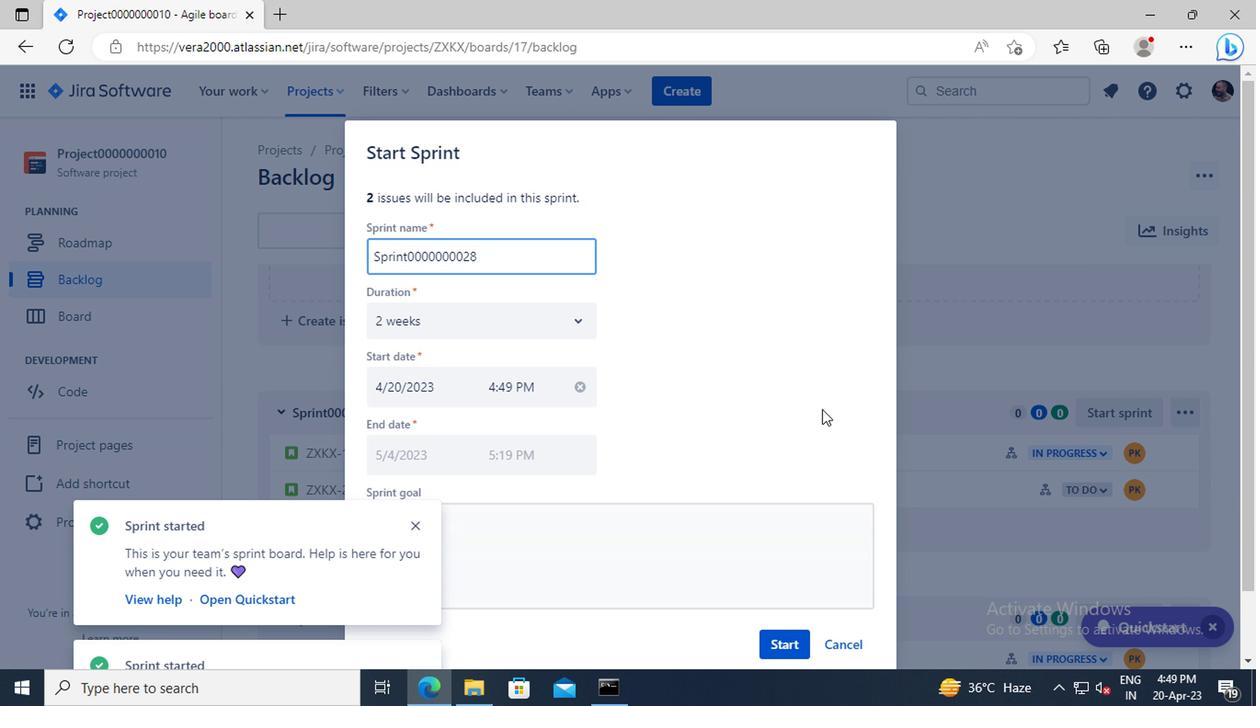 
Action: Mouse moved to (792, 566)
Screenshot: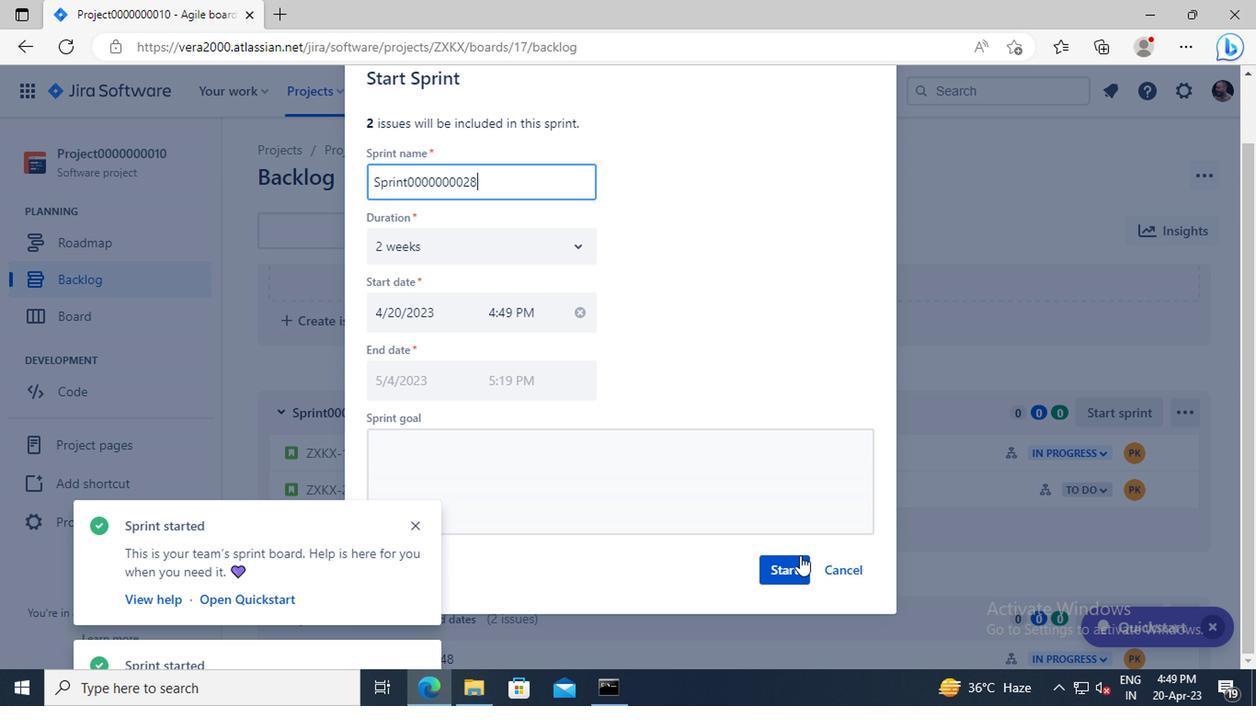 
Action: Mouse pressed left at (792, 566)
Screenshot: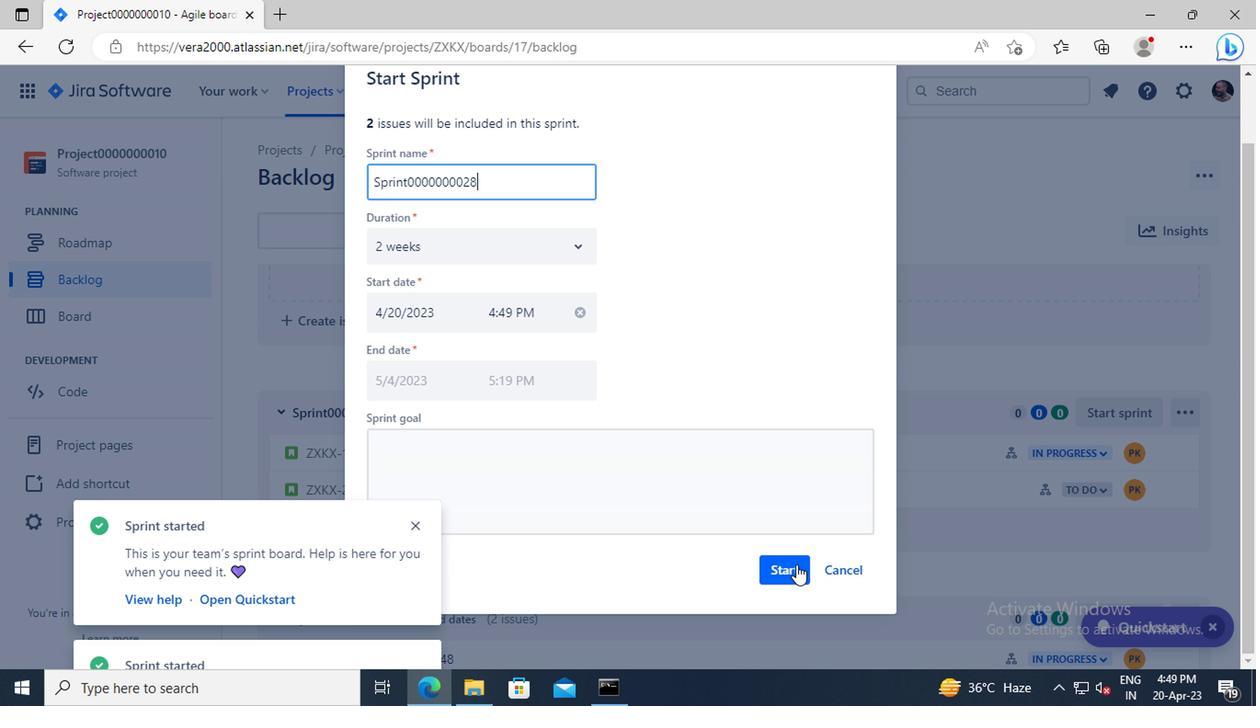 
Action: Mouse moved to (115, 282)
Screenshot: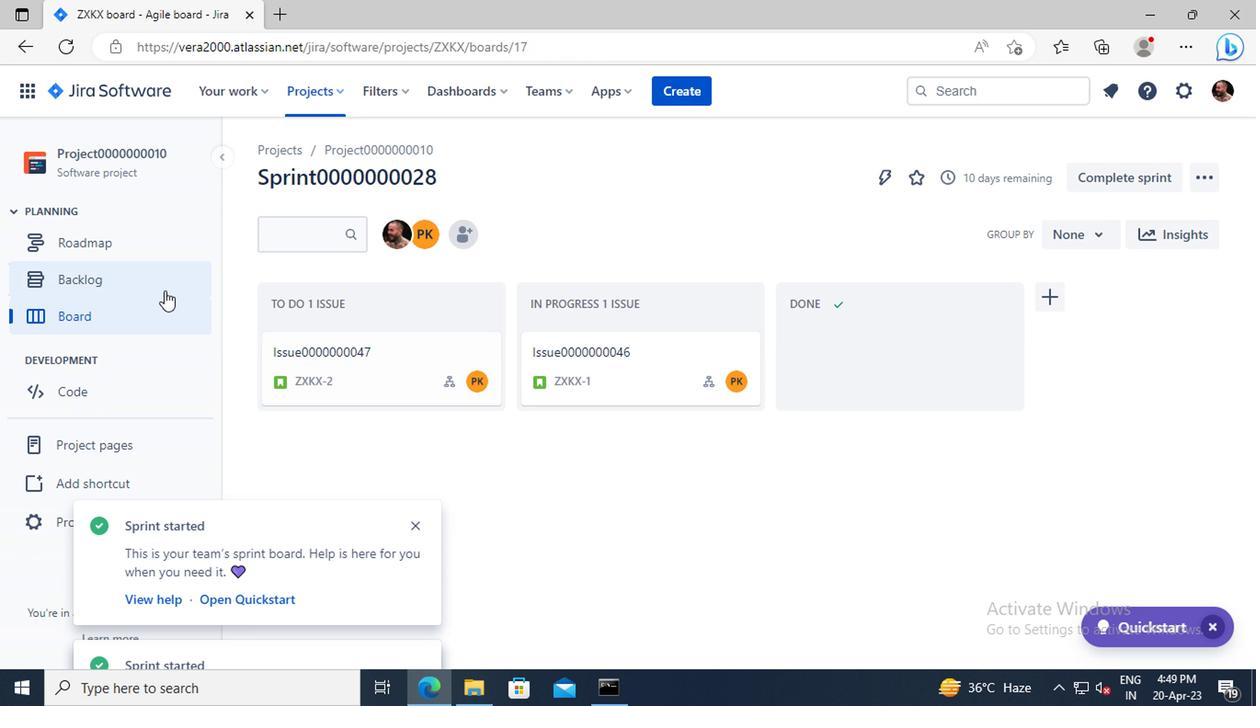 
Action: Mouse pressed left at (115, 282)
Screenshot: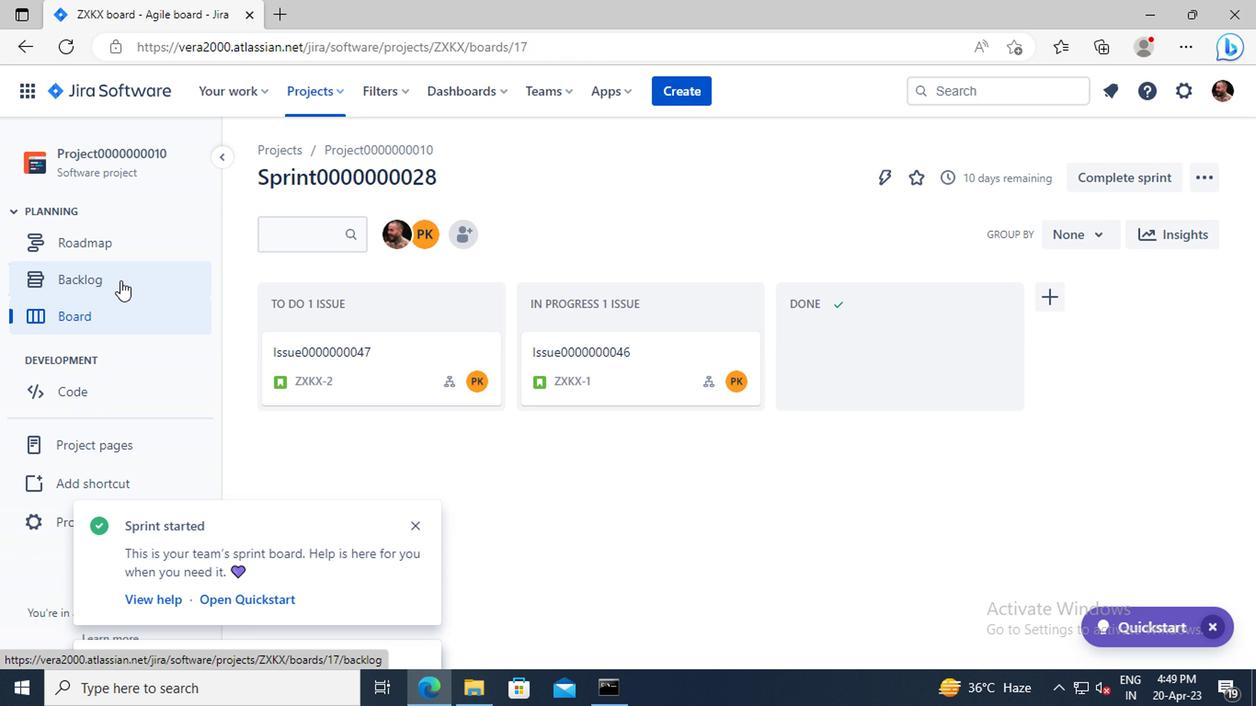 
Action: Mouse moved to (681, 310)
Screenshot: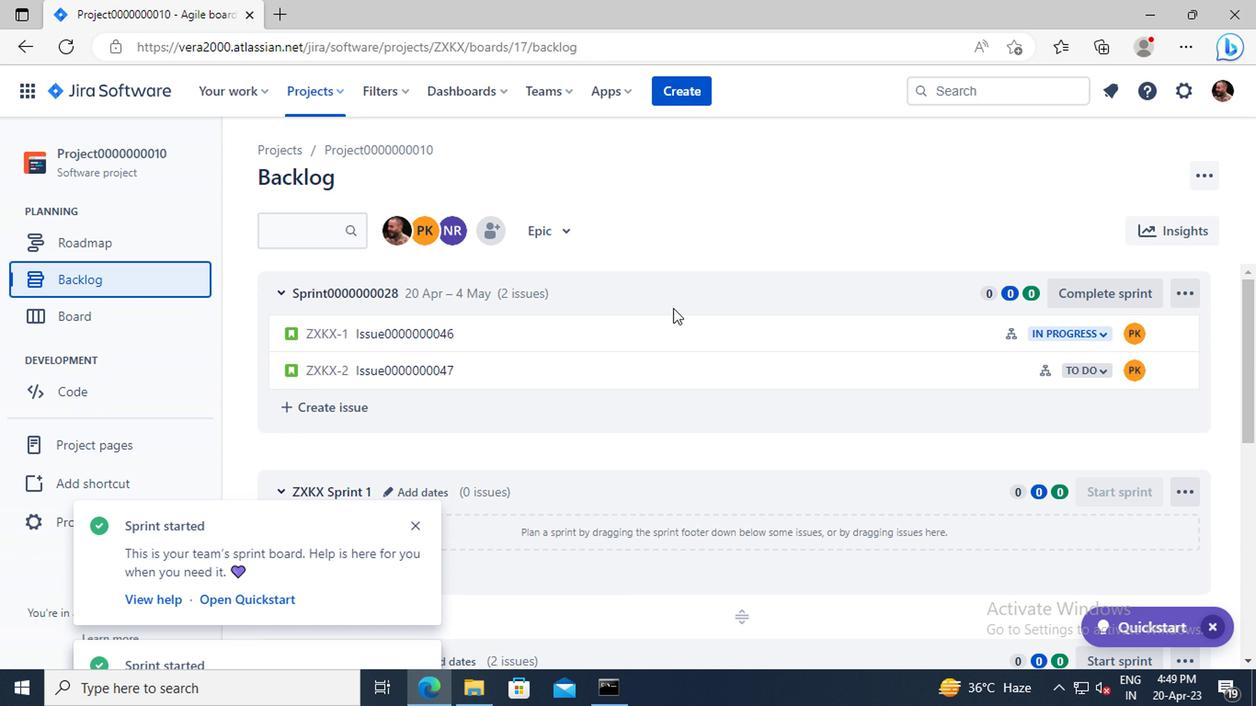 
Action: Mouse scrolled (681, 308) with delta (0, -1)
Screenshot: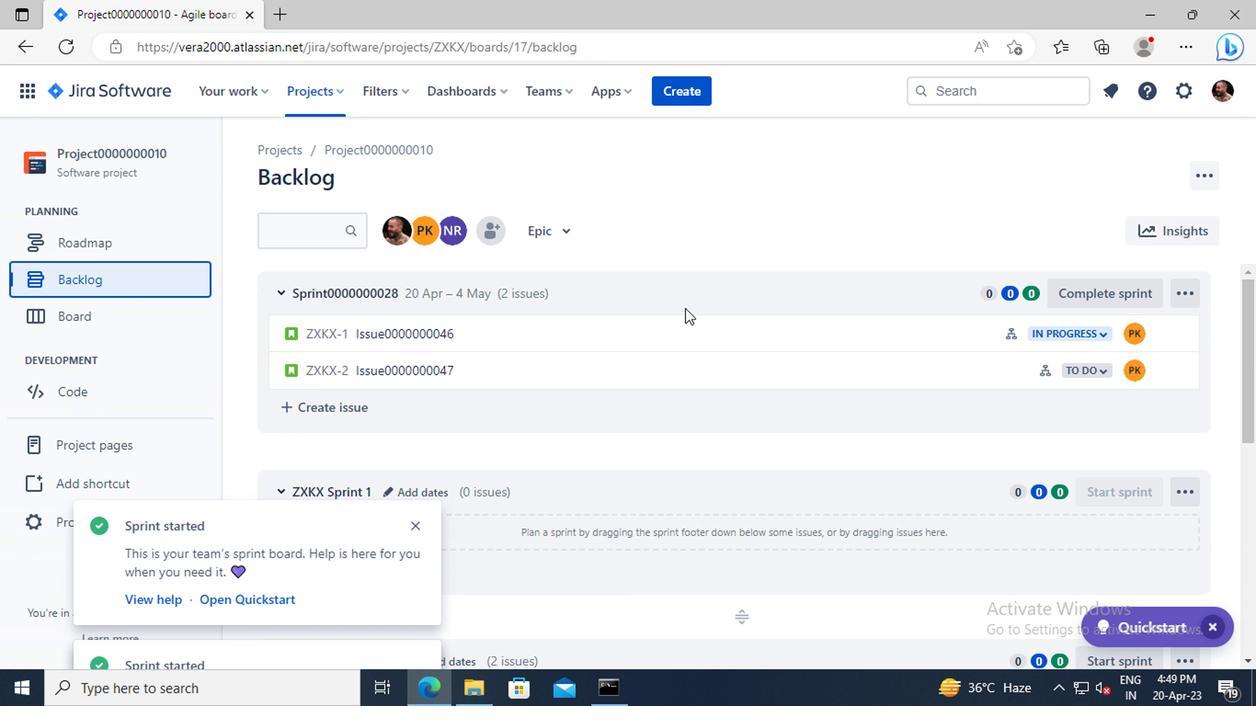 
Action: Mouse scrolled (681, 308) with delta (0, -1)
Screenshot: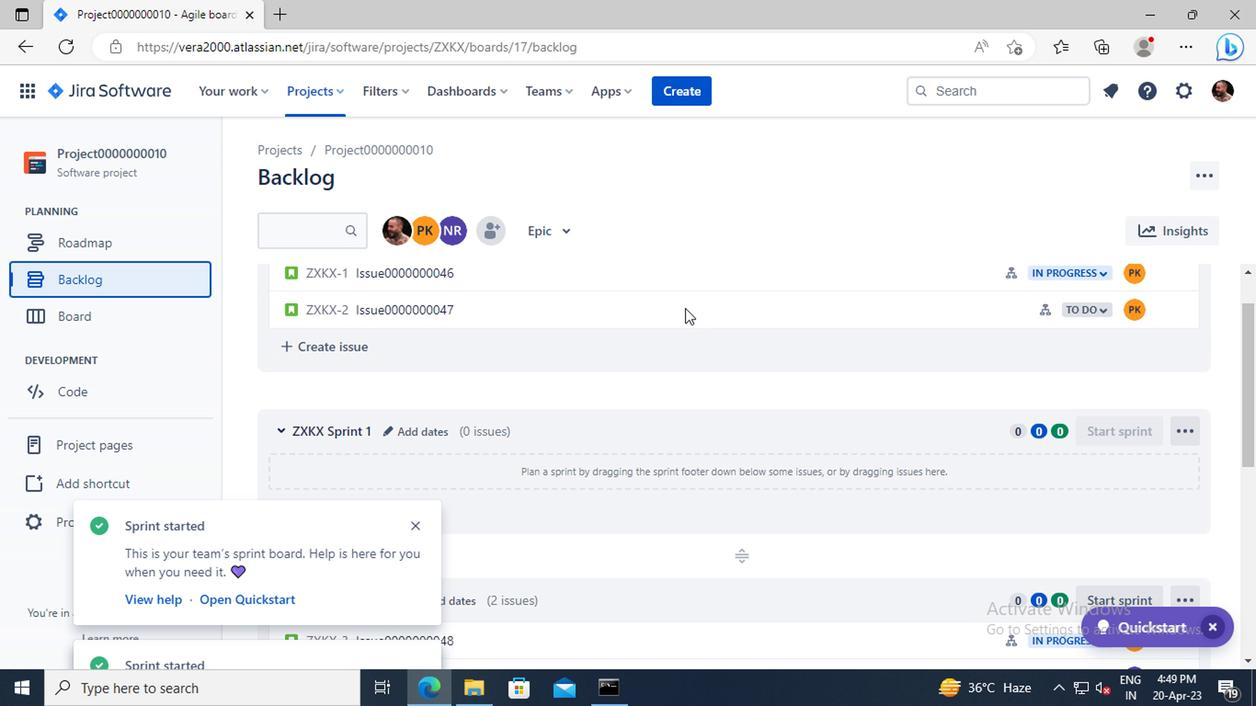 
Action: Mouse scrolled (681, 308) with delta (0, -1)
Screenshot: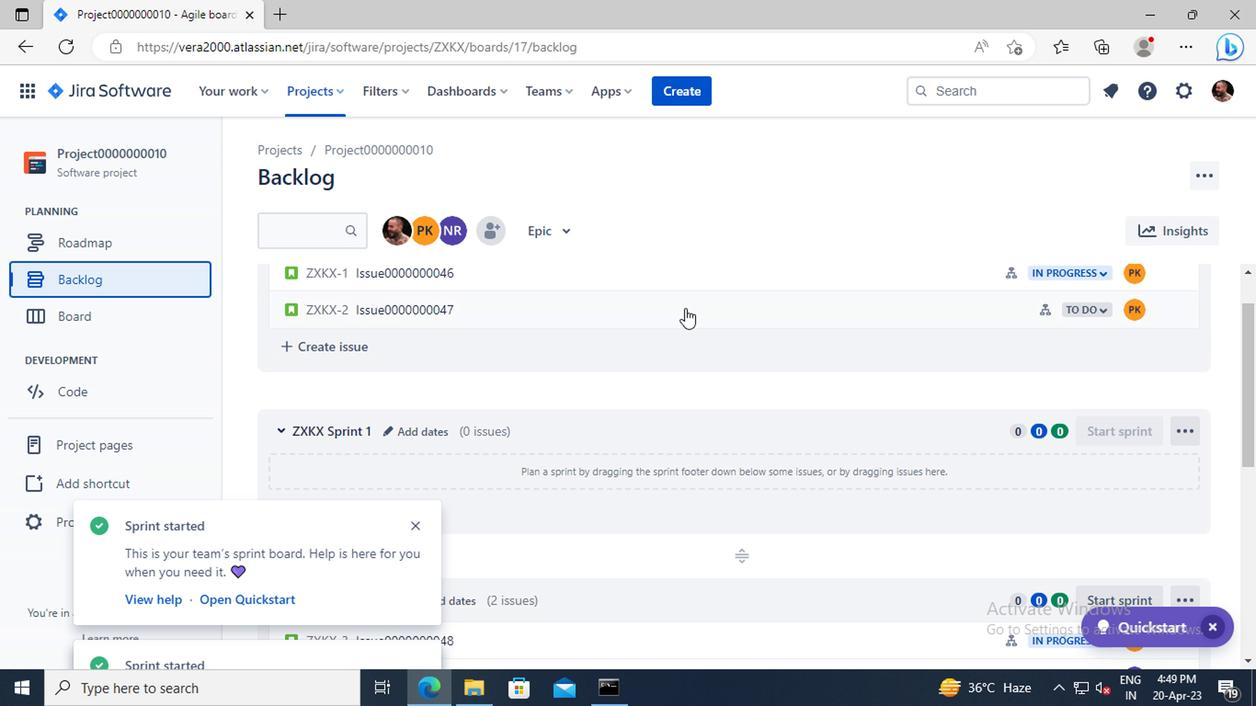
Action: Mouse scrolled (681, 308) with delta (0, -1)
Screenshot: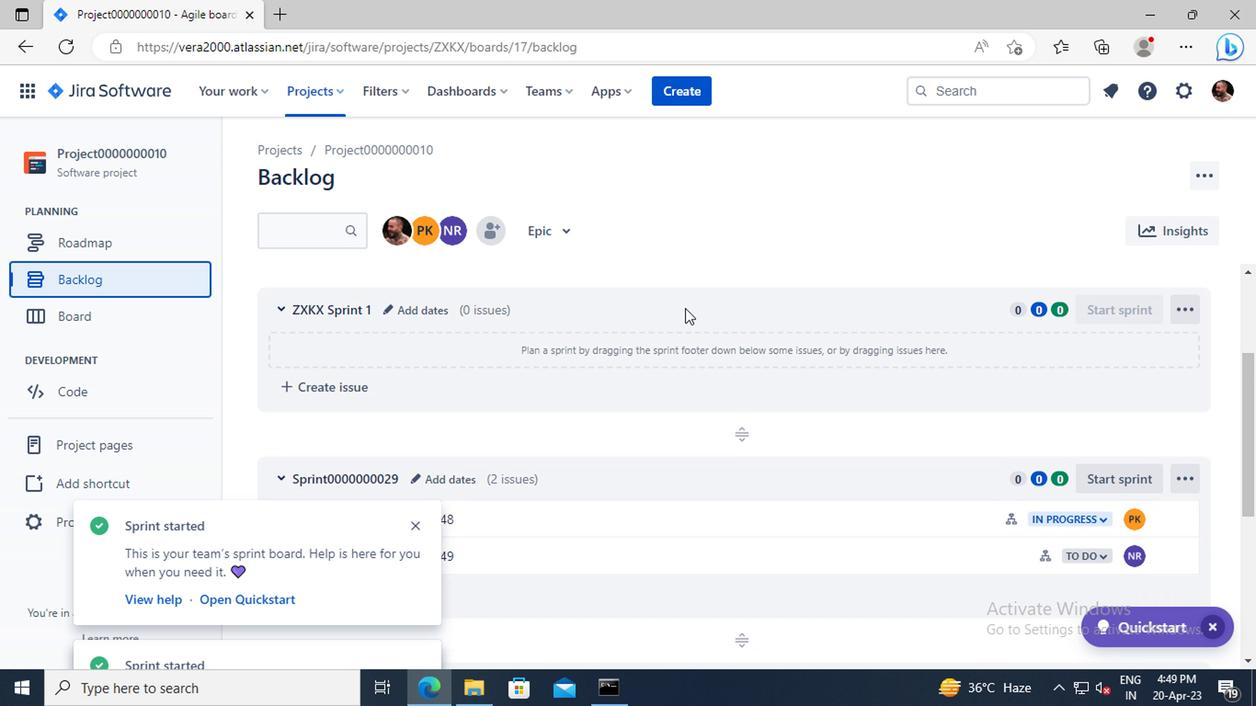 
Action: Mouse moved to (1086, 415)
Screenshot: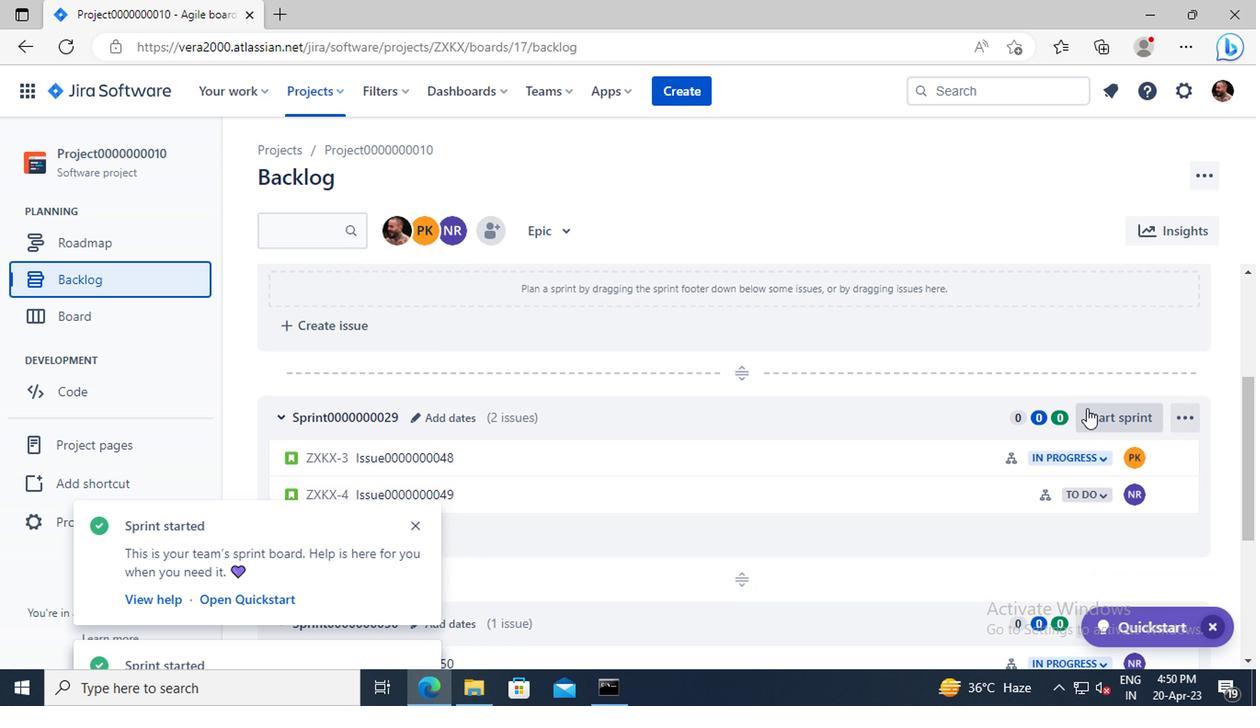 
Action: Mouse pressed left at (1086, 415)
Screenshot: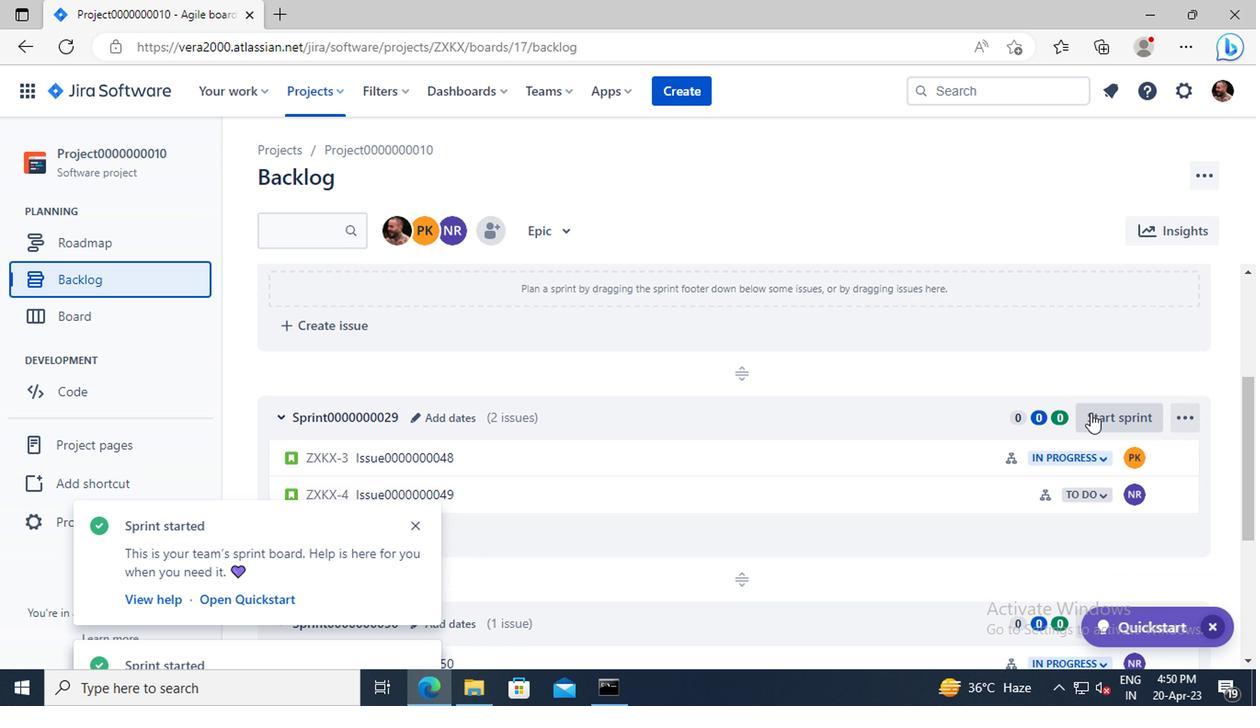 
Action: Mouse moved to (780, 416)
Screenshot: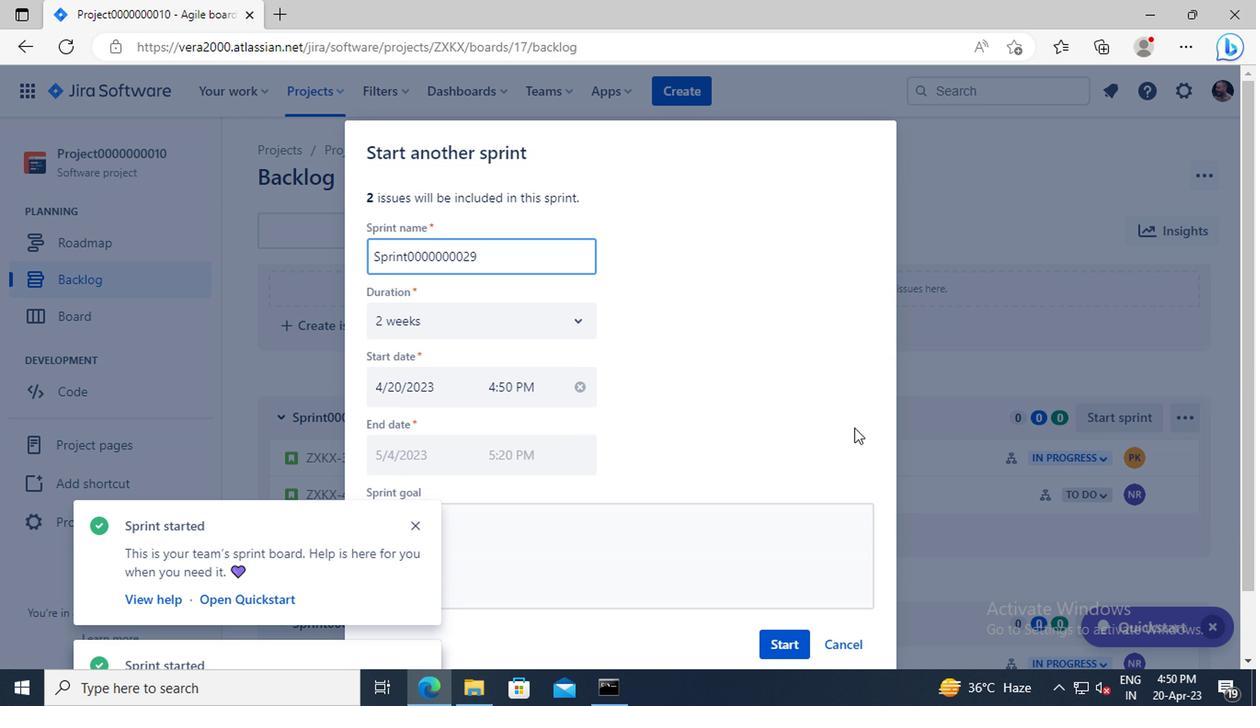
Action: Mouse scrolled (780, 415) with delta (0, 0)
Screenshot: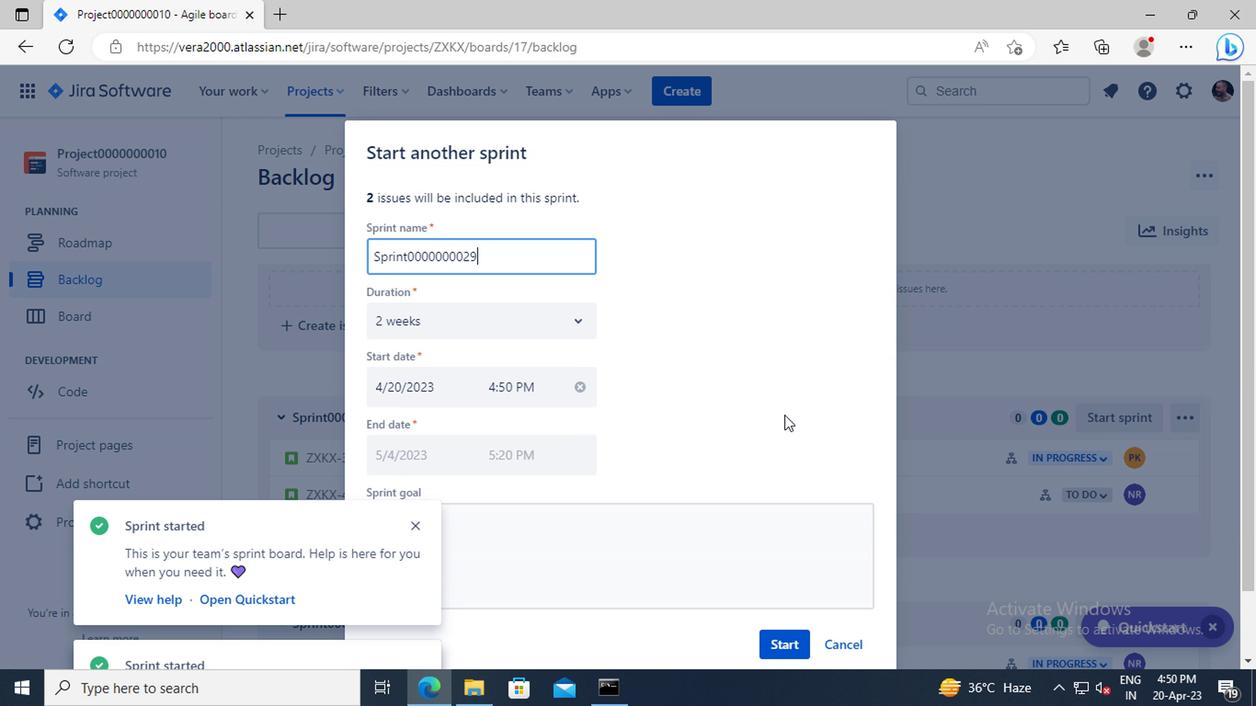 
Action: Mouse moved to (789, 571)
Screenshot: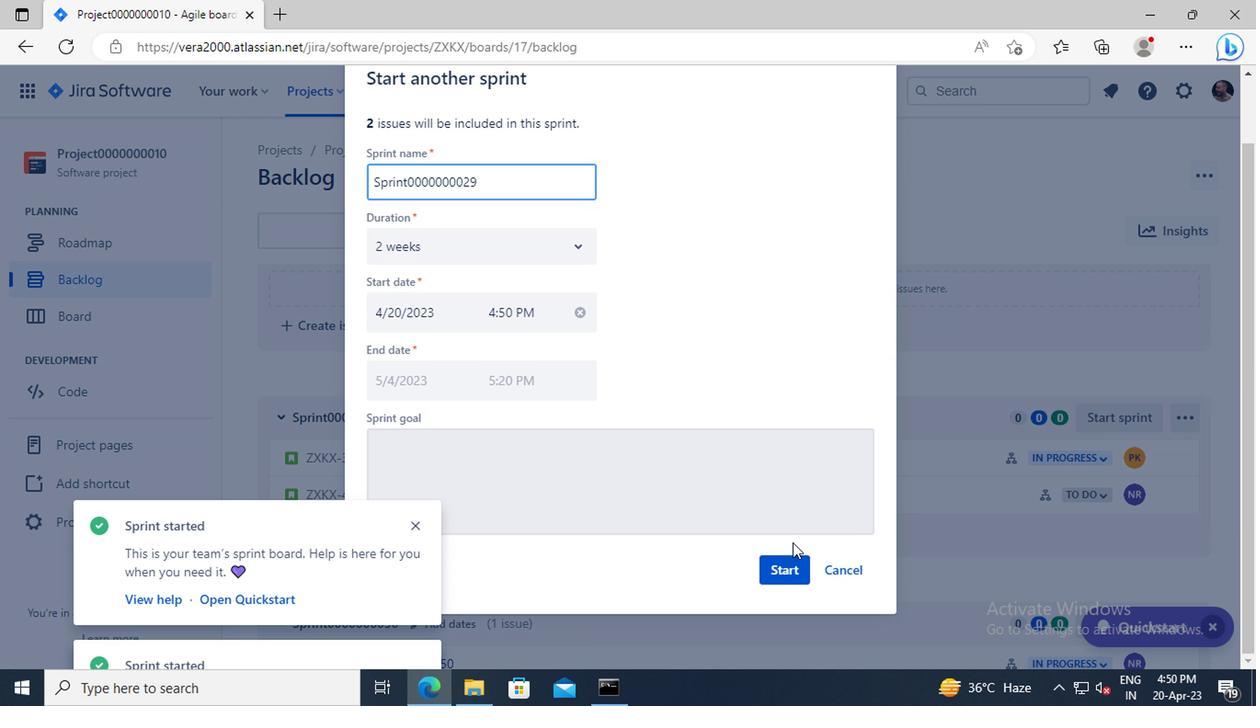 
Action: Mouse pressed left at (789, 571)
Screenshot: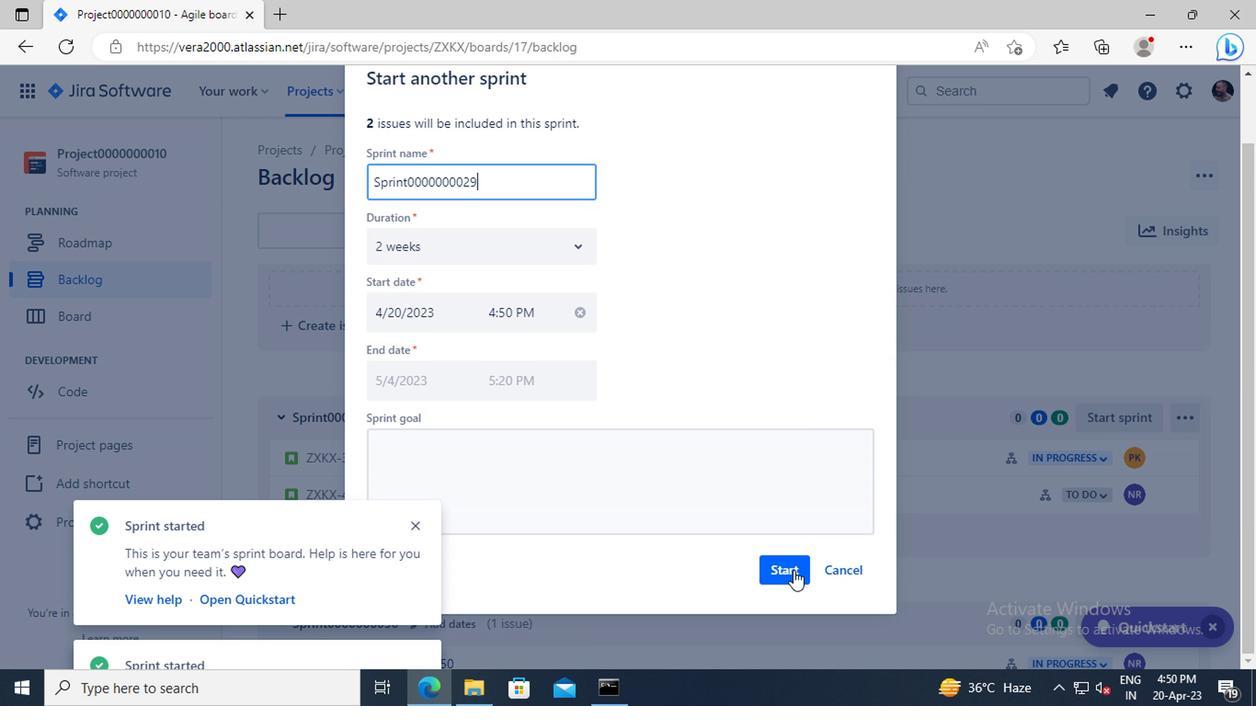 
Action: Mouse moved to (109, 285)
Screenshot: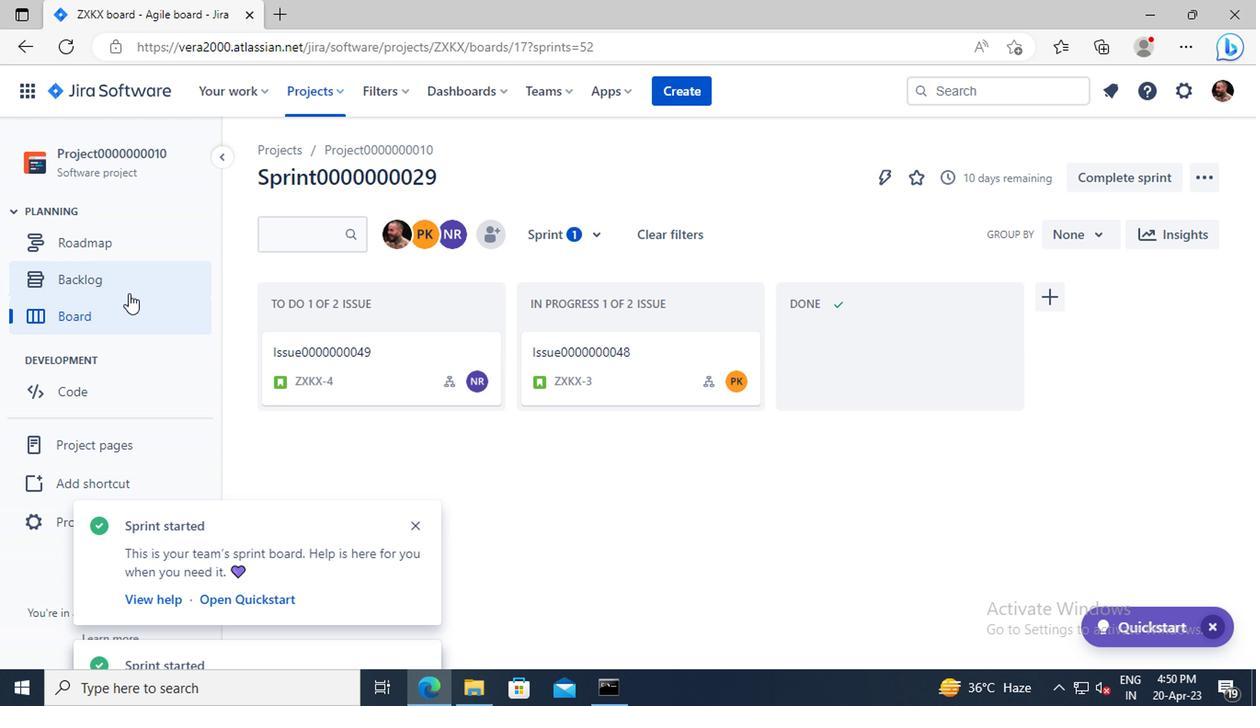 
Action: Mouse pressed left at (109, 285)
Screenshot: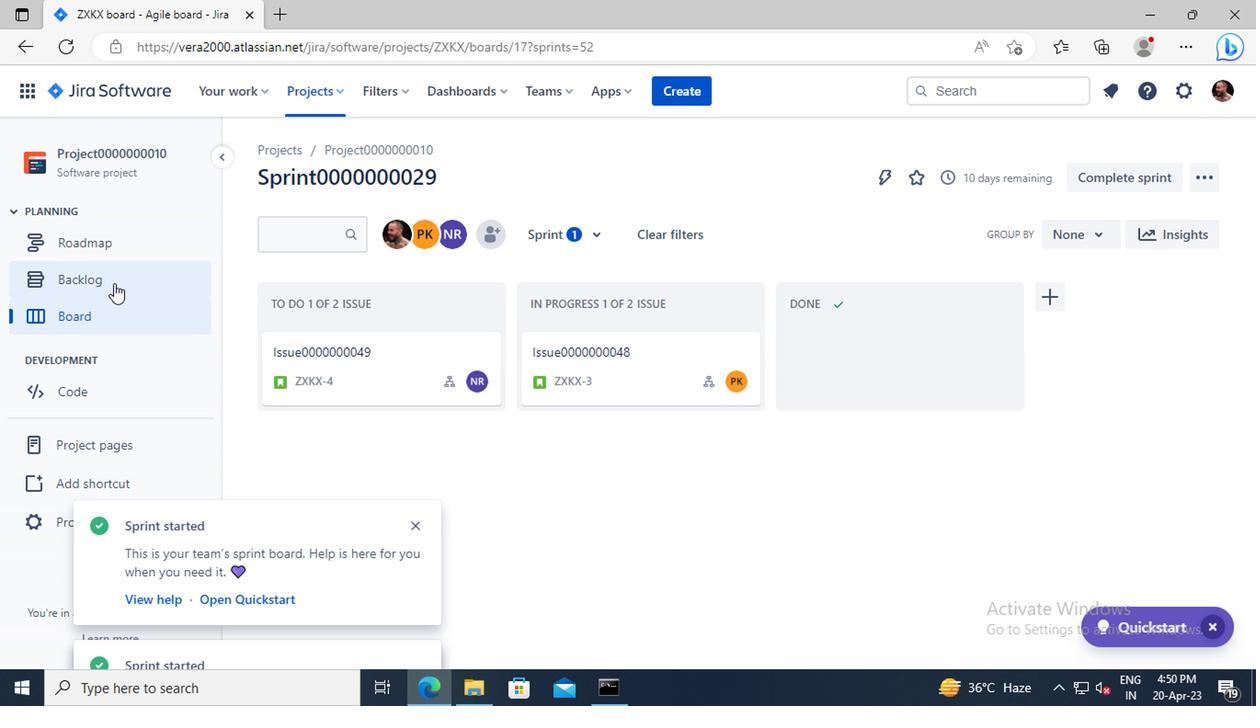 
Action: Mouse moved to (724, 314)
Screenshot: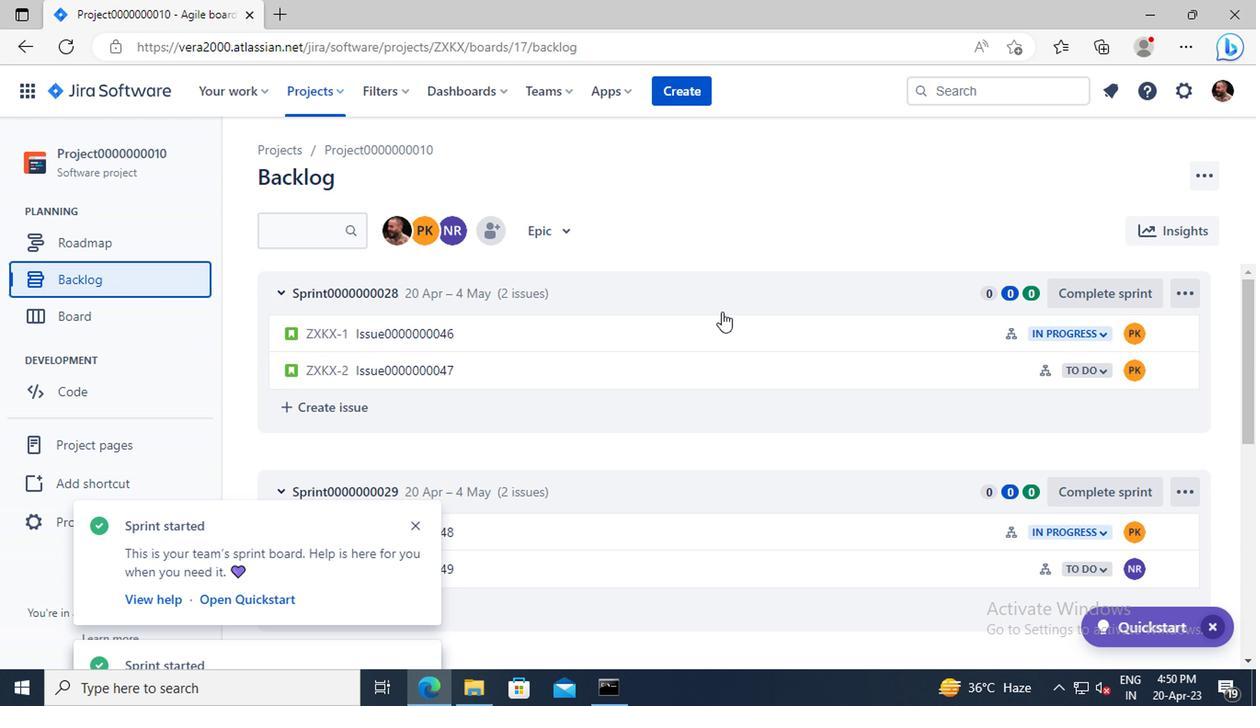 
Action: Mouse scrolled (724, 313) with delta (0, -1)
Screenshot: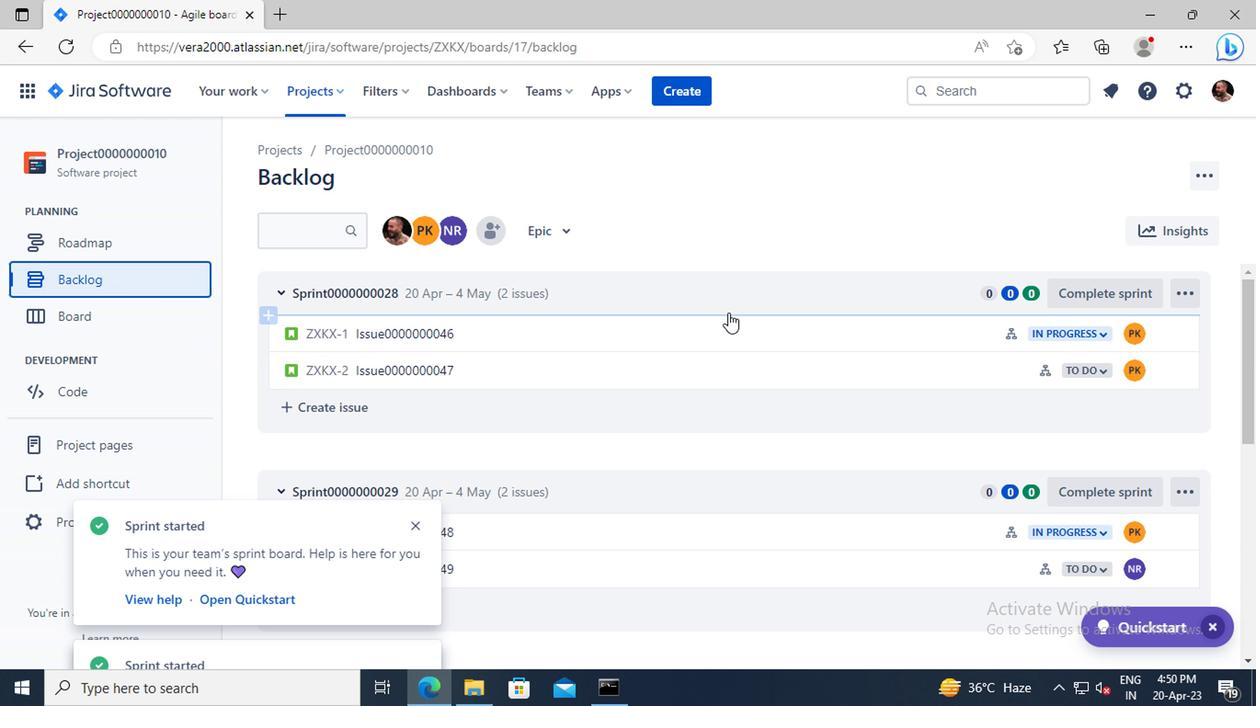 
Action: Mouse moved to (724, 314)
Screenshot: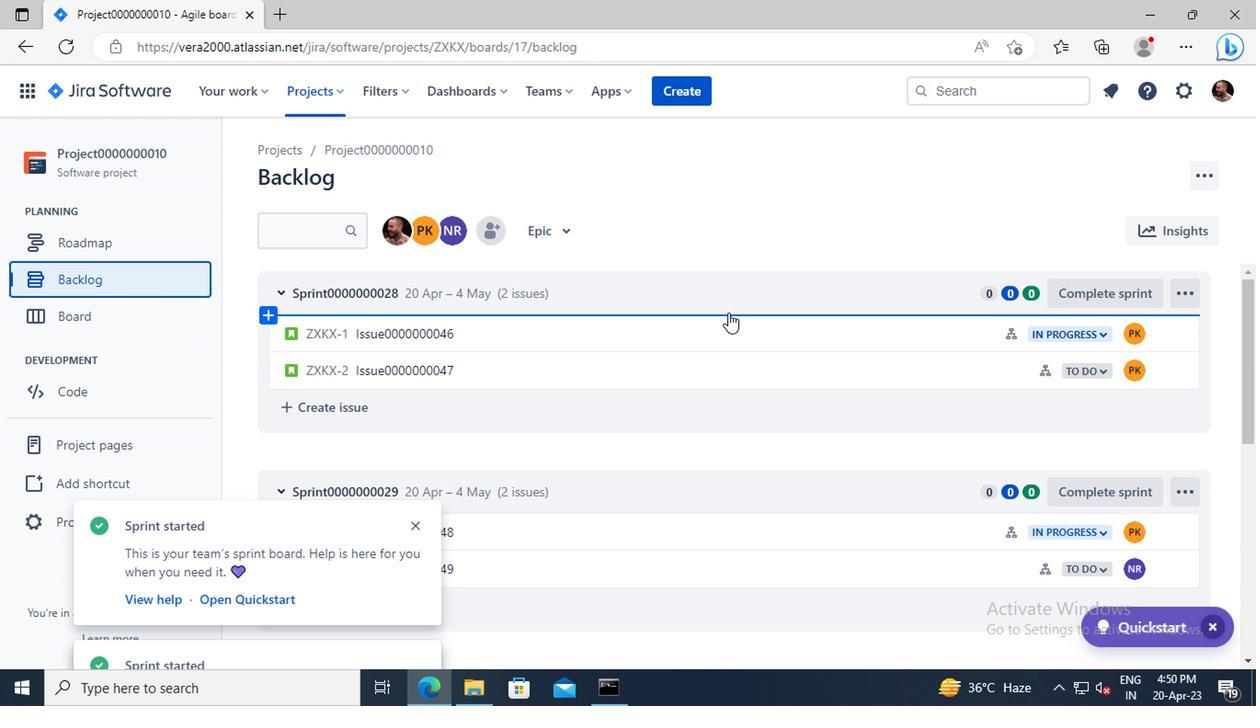 
Action: Mouse scrolled (724, 313) with delta (0, -1)
Screenshot: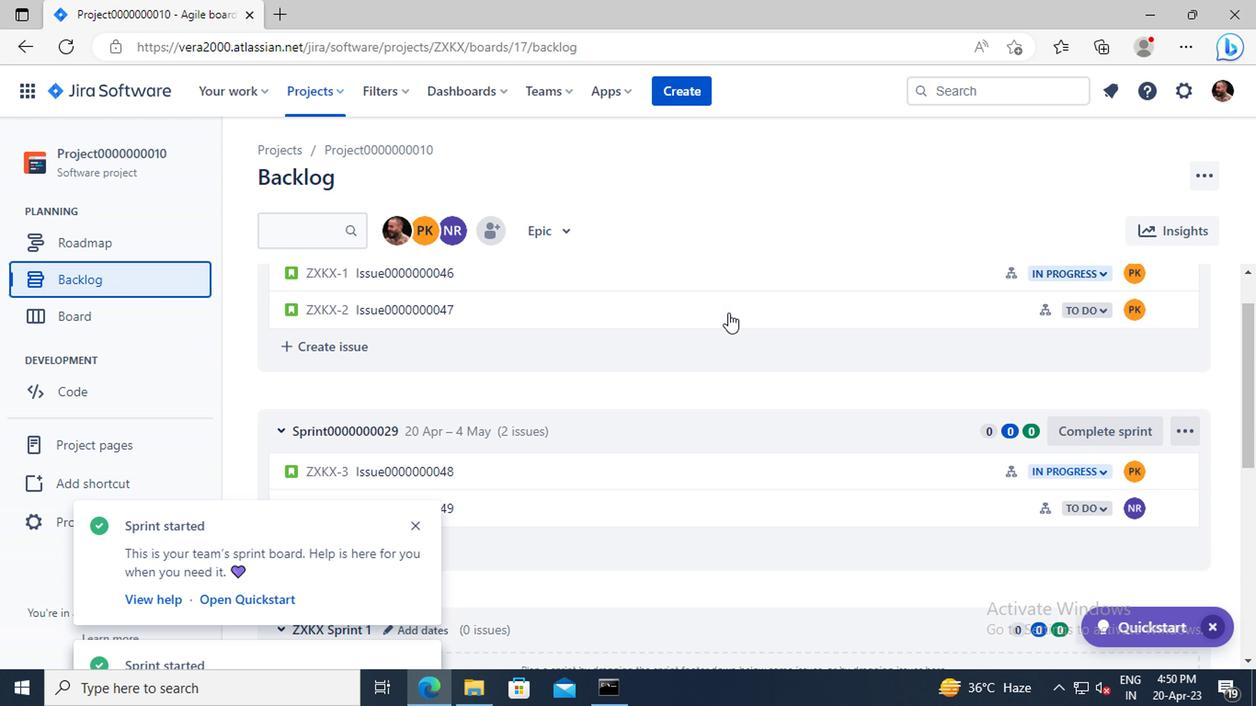 
Action: Mouse scrolled (724, 313) with delta (0, -1)
Screenshot: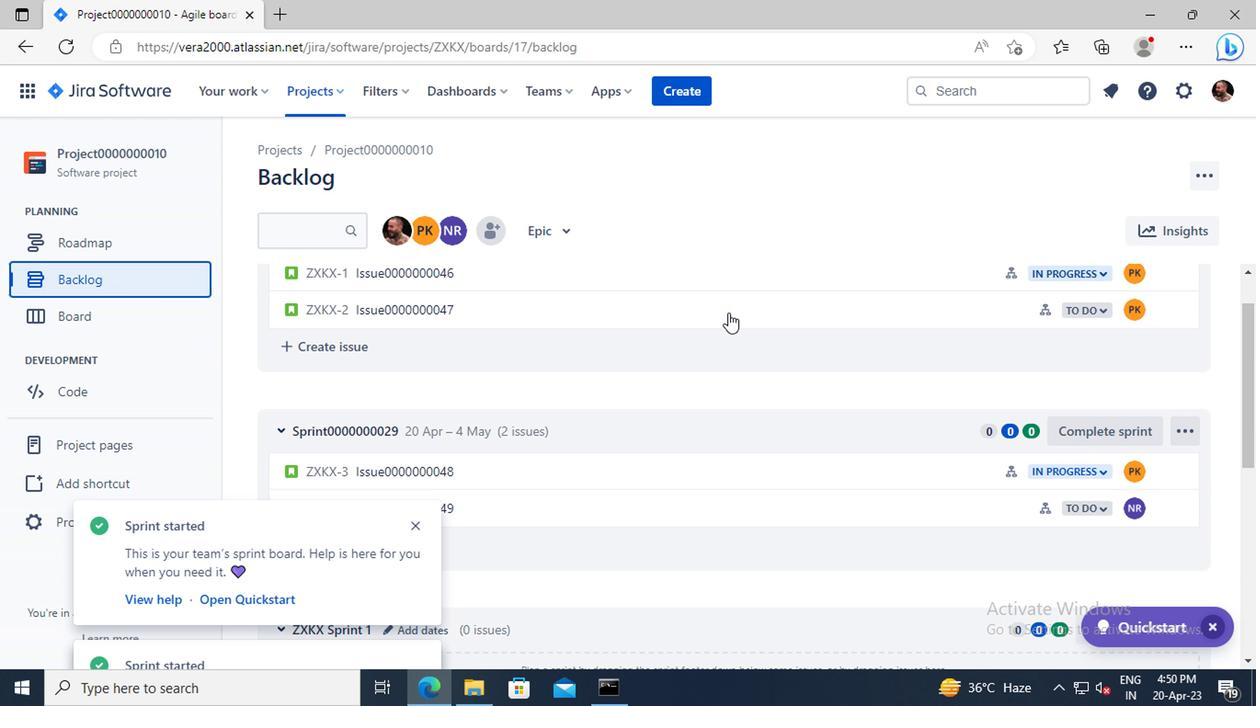 
Action: Mouse scrolled (724, 313) with delta (0, -1)
Screenshot: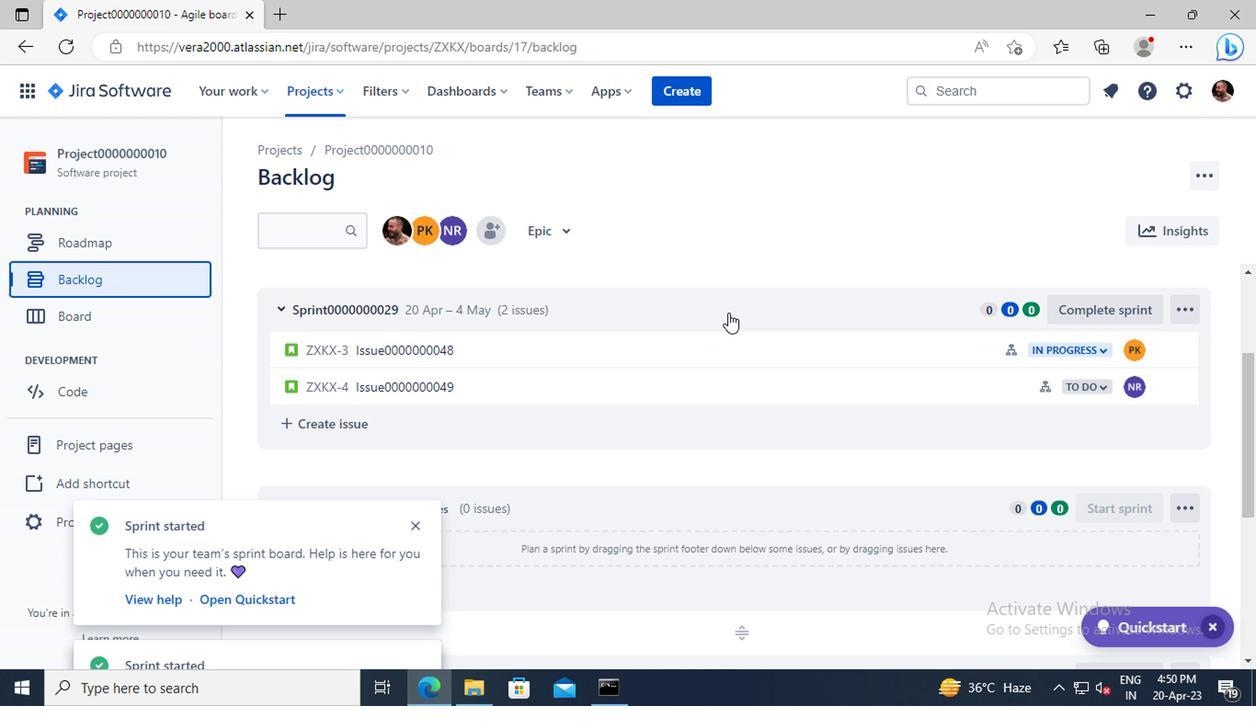 
Action: Mouse scrolled (724, 313) with delta (0, -1)
Screenshot: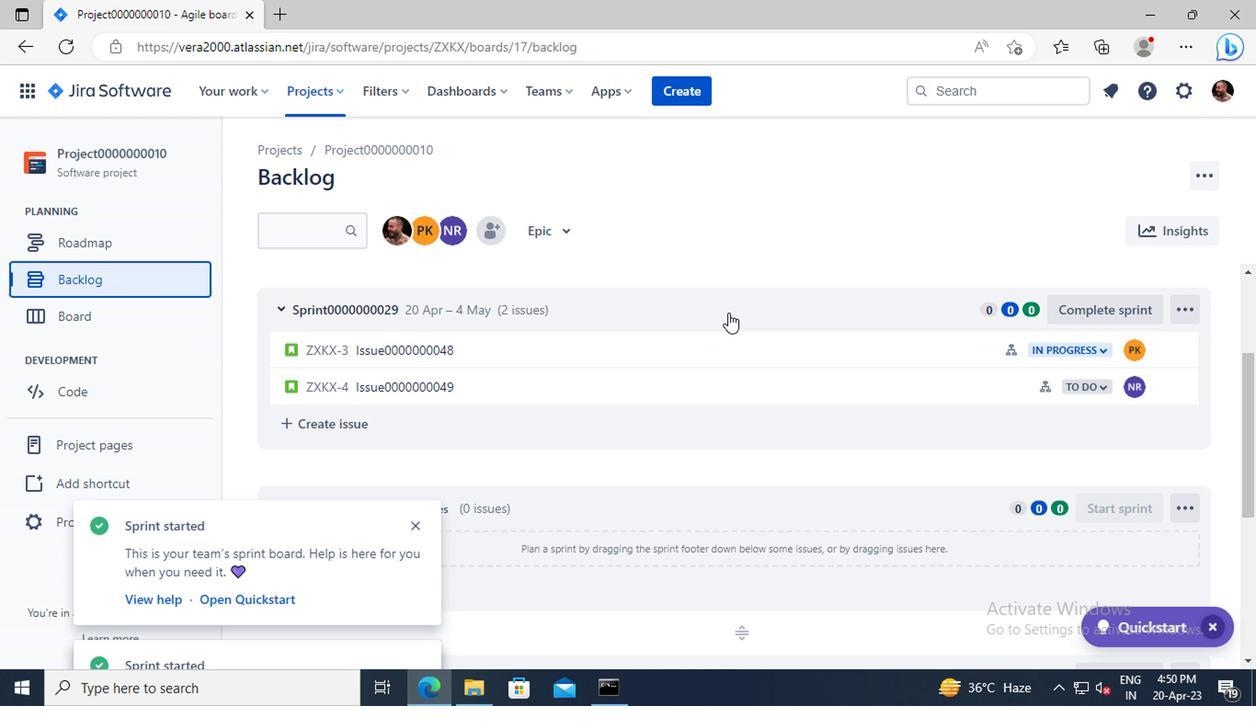 
Action: Mouse scrolled (724, 313) with delta (0, -1)
Screenshot: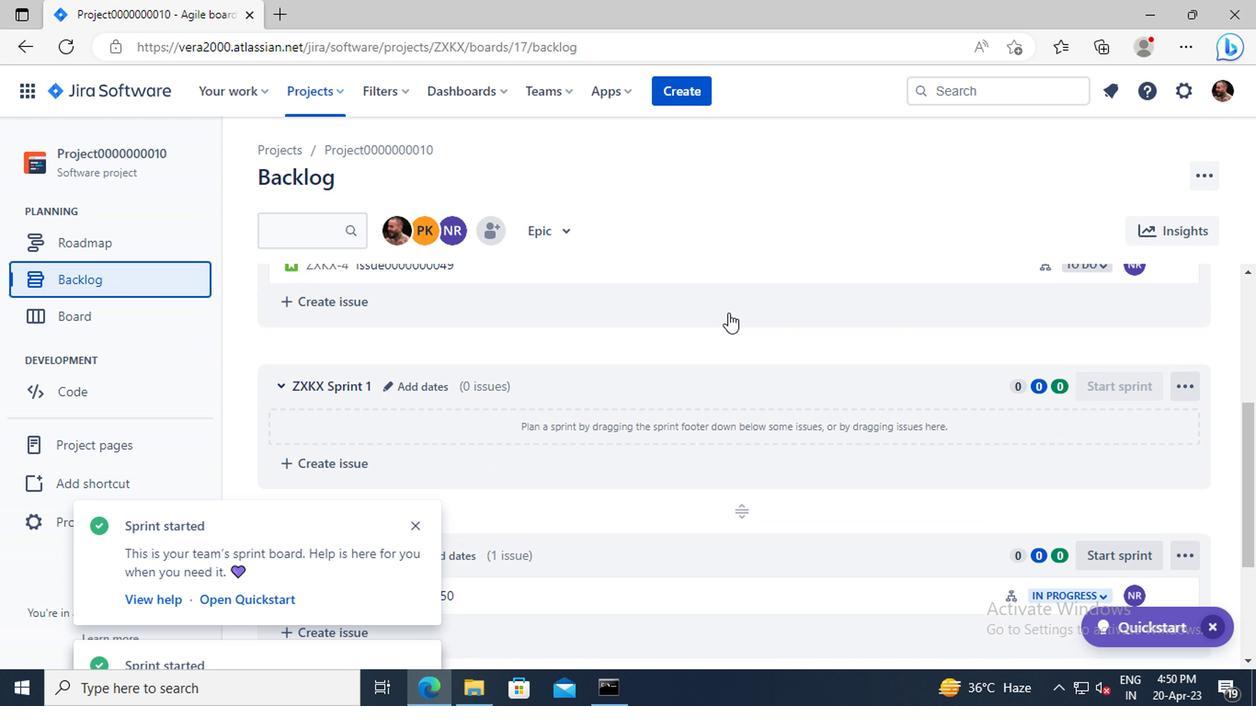 
Action: Mouse scrolled (724, 313) with delta (0, -1)
Screenshot: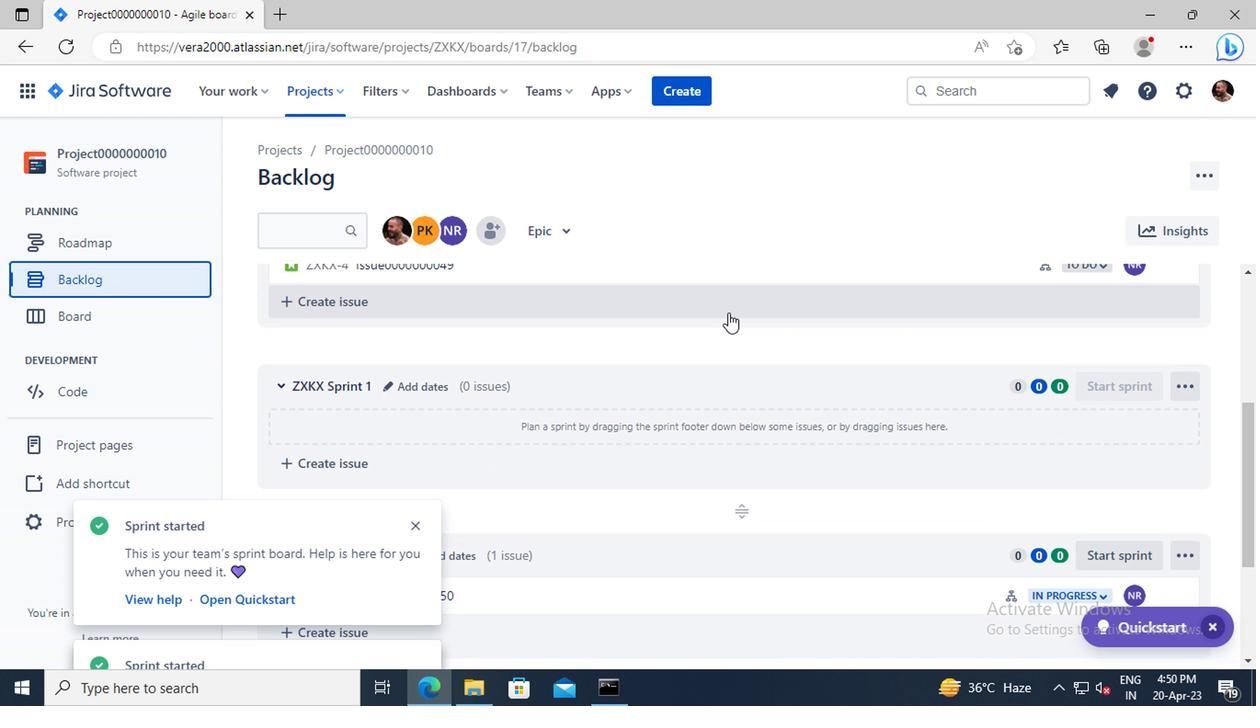 
Action: Mouse moved to (1088, 437)
Screenshot: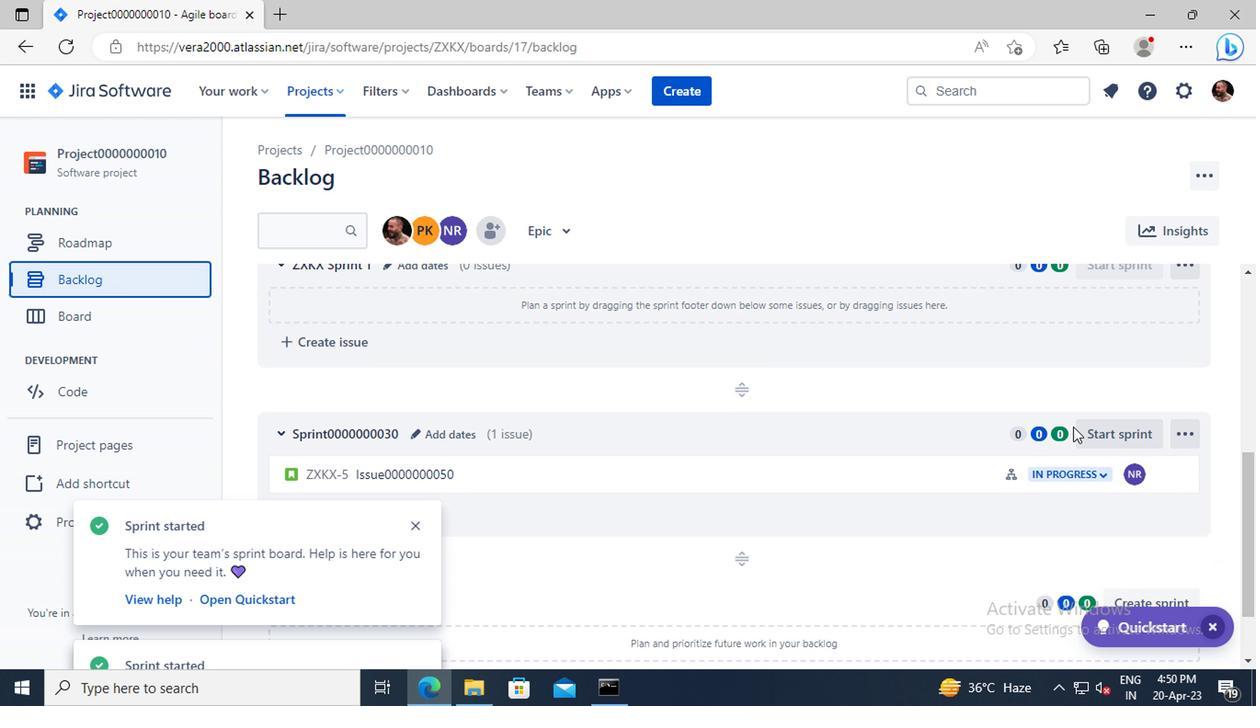 
Action: Mouse pressed left at (1088, 437)
Screenshot: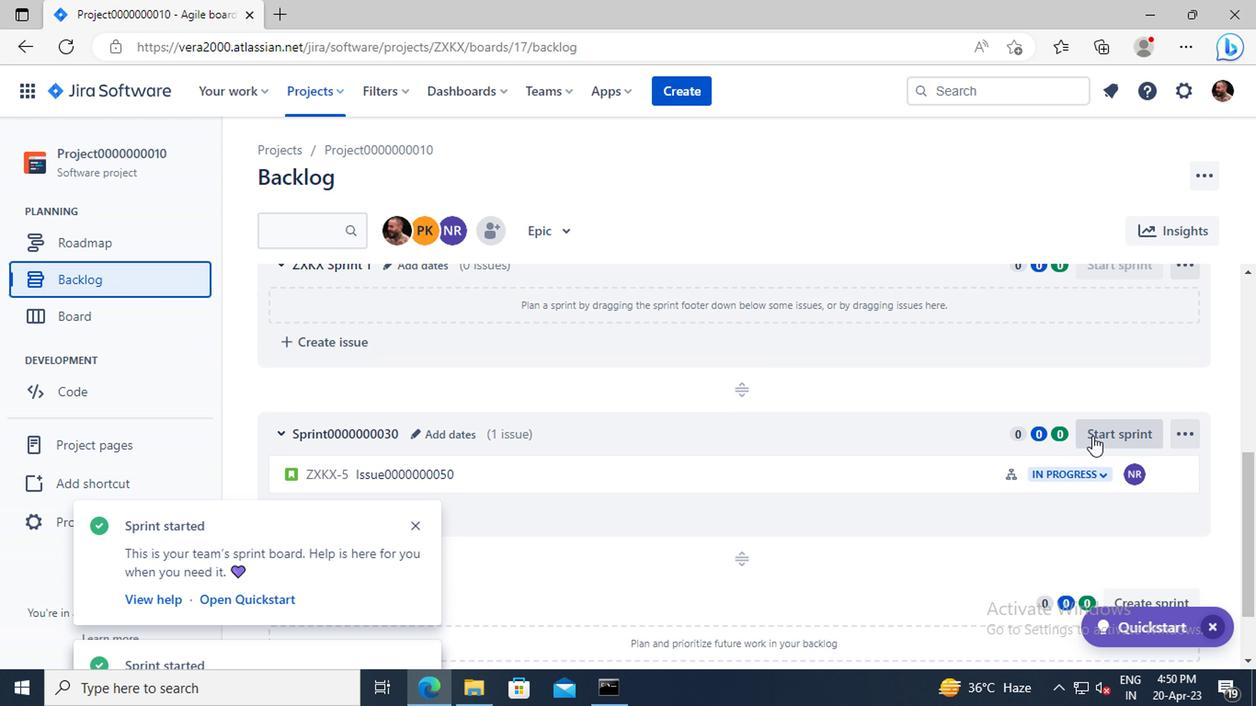 
Action: Mouse moved to (787, 374)
Screenshot: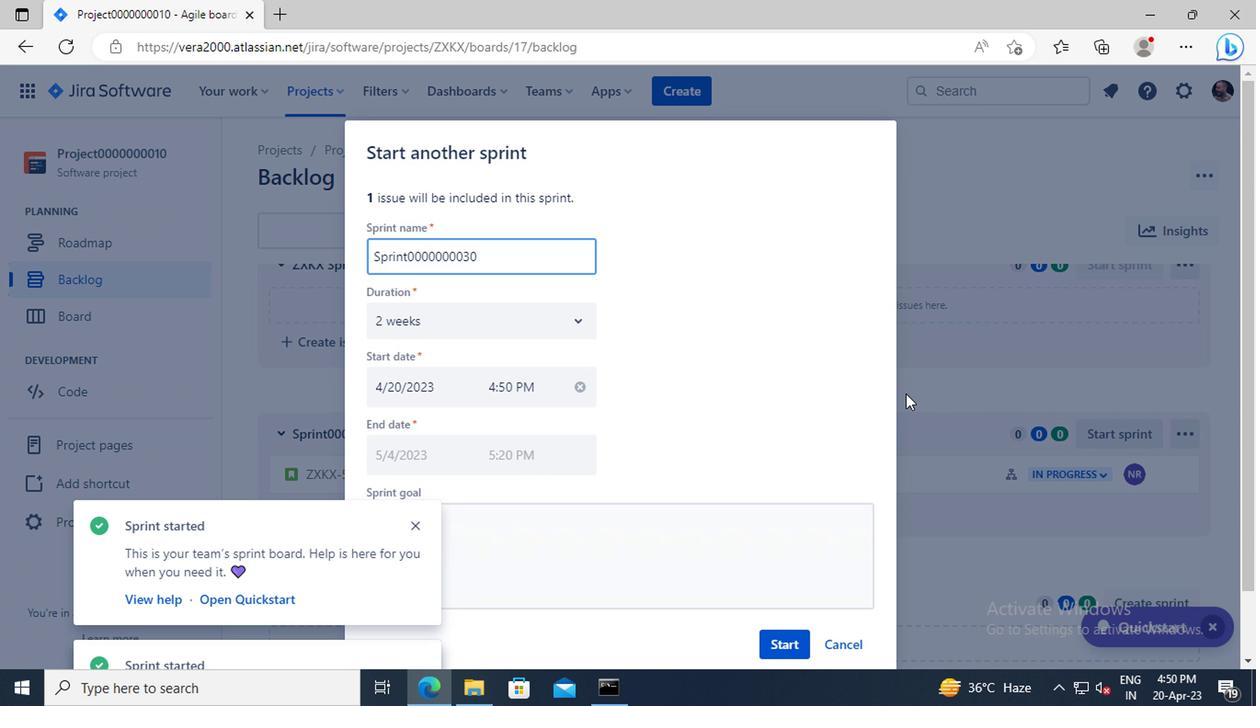 
Action: Mouse scrolled (787, 373) with delta (0, -1)
Screenshot: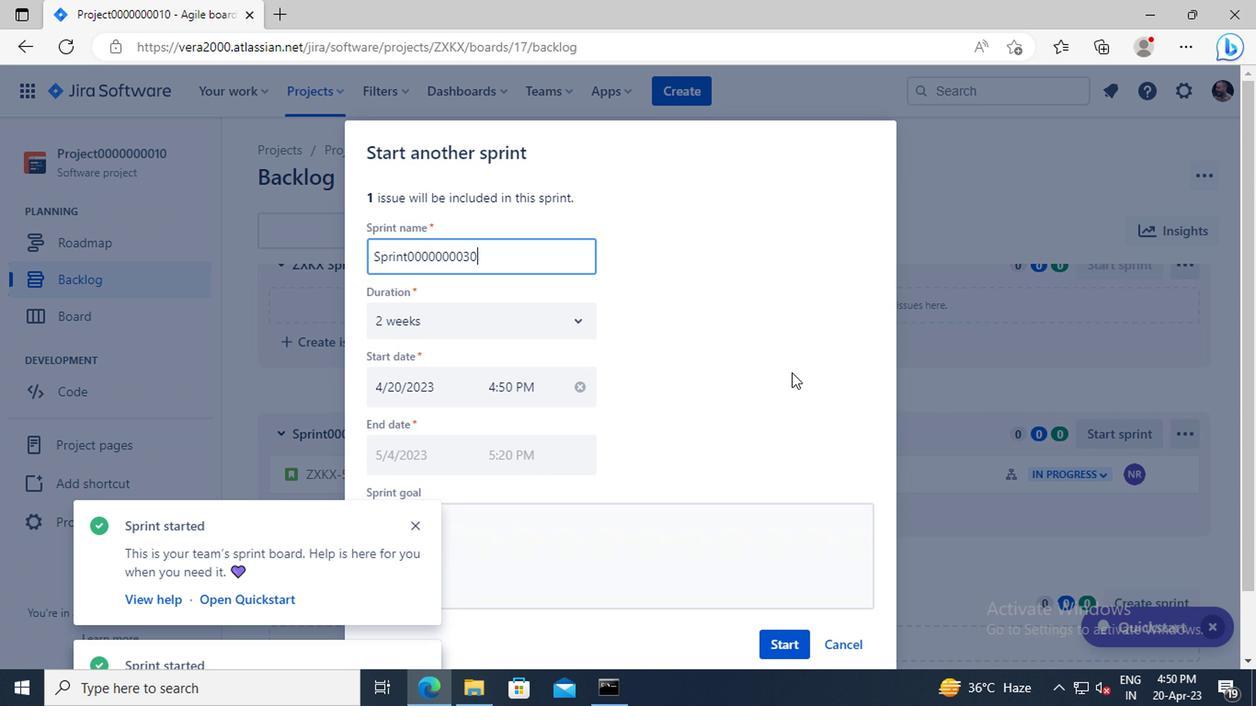 
Action: Mouse moved to (793, 564)
Screenshot: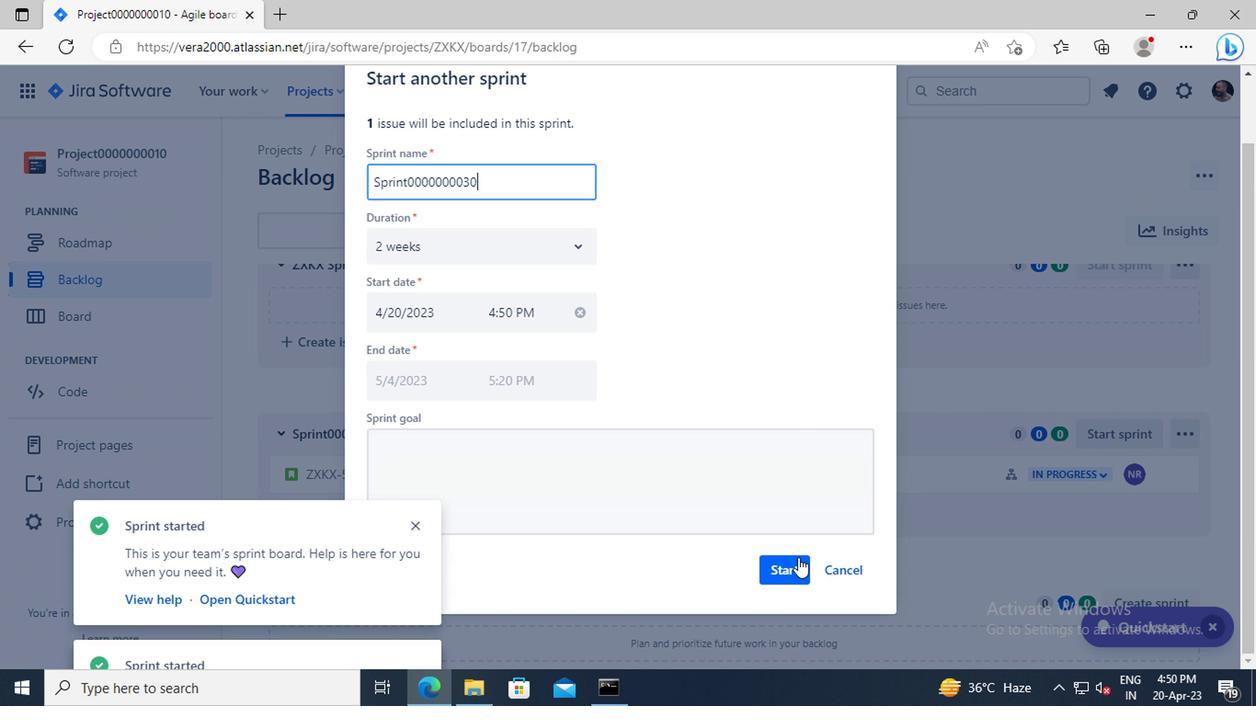 
Action: Mouse pressed left at (793, 564)
Screenshot: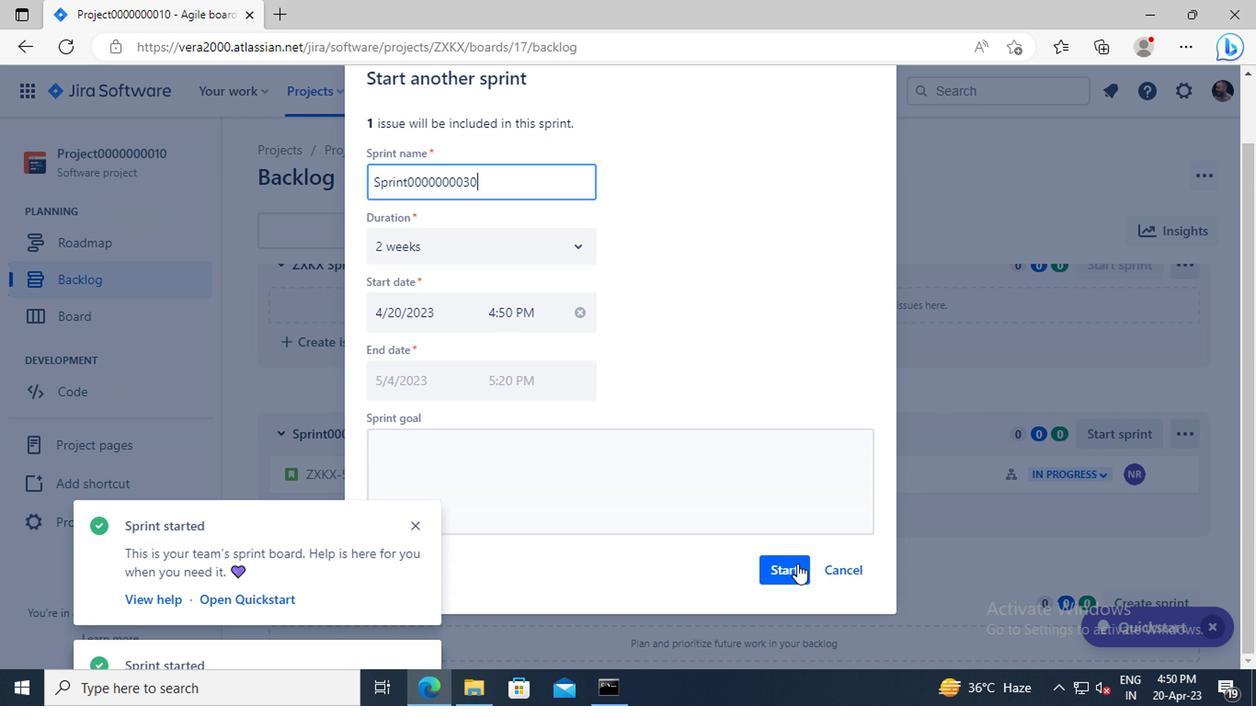 
